 Task: Look for space in Adelfia, Italy from 11th June, 2023 to 15th June, 2023 for 2 adults in price range Rs.7000 to Rs.16000. Place can be private room with 1  bedroom having 2 beds and 1 bathroom. Property type can be house, flat, guest house, hotel. Amenities needed are: washing machine. Booking option can be shelf check-in. Required host language is English.
Action: Mouse moved to (439, 79)
Screenshot: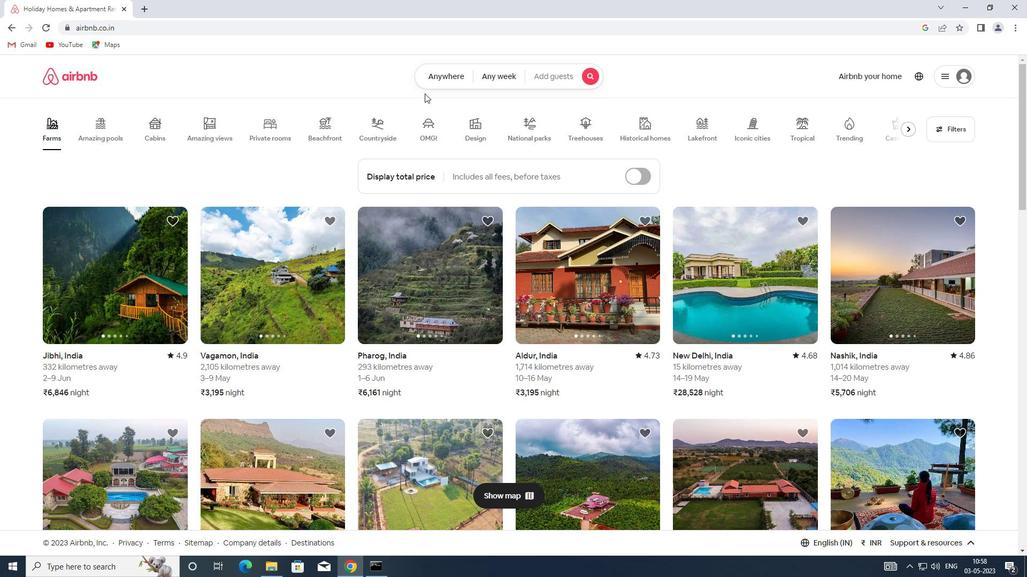 
Action: Mouse pressed left at (439, 79)
Screenshot: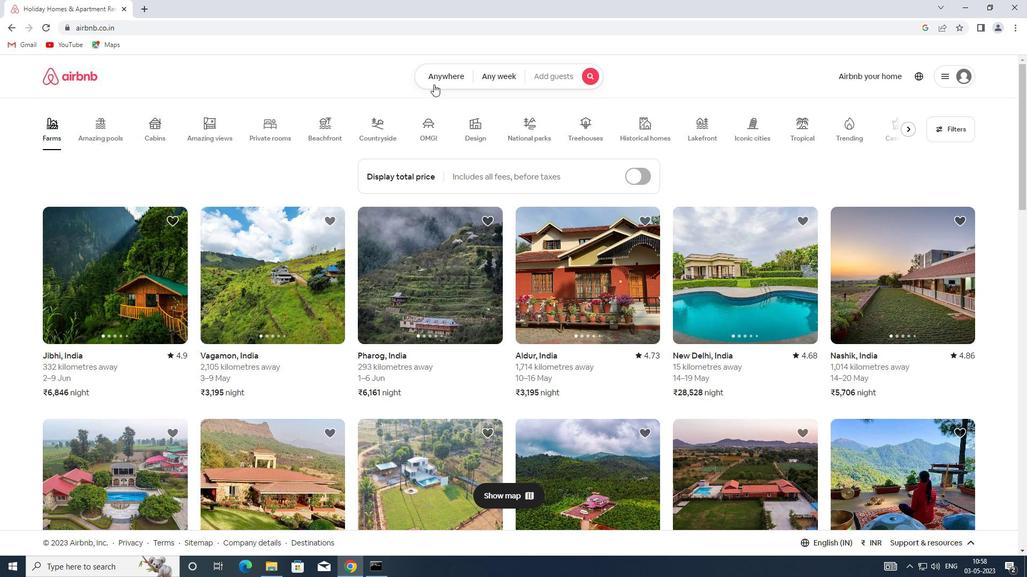 
Action: Mouse moved to (331, 115)
Screenshot: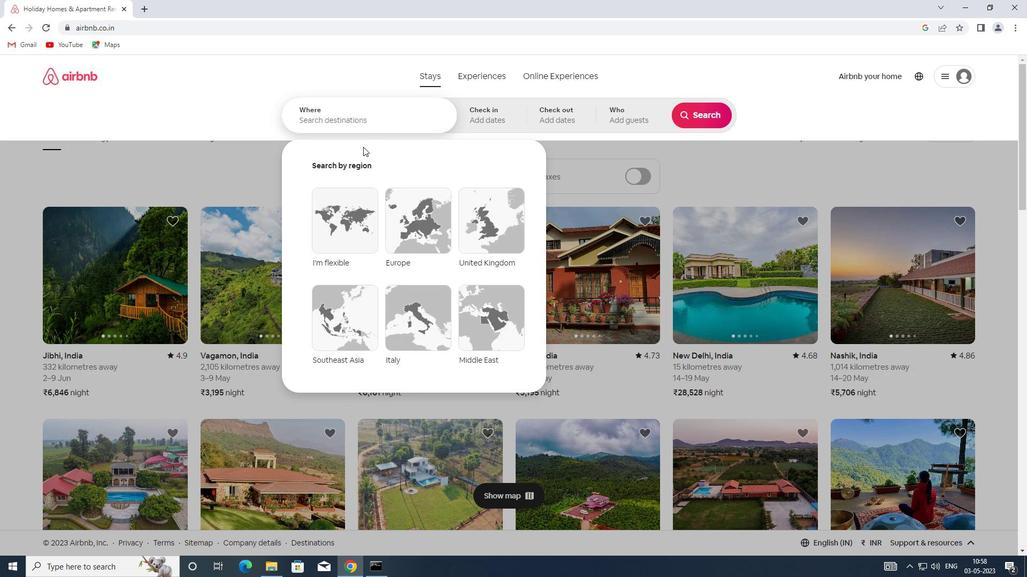 
Action: Mouse pressed left at (331, 115)
Screenshot: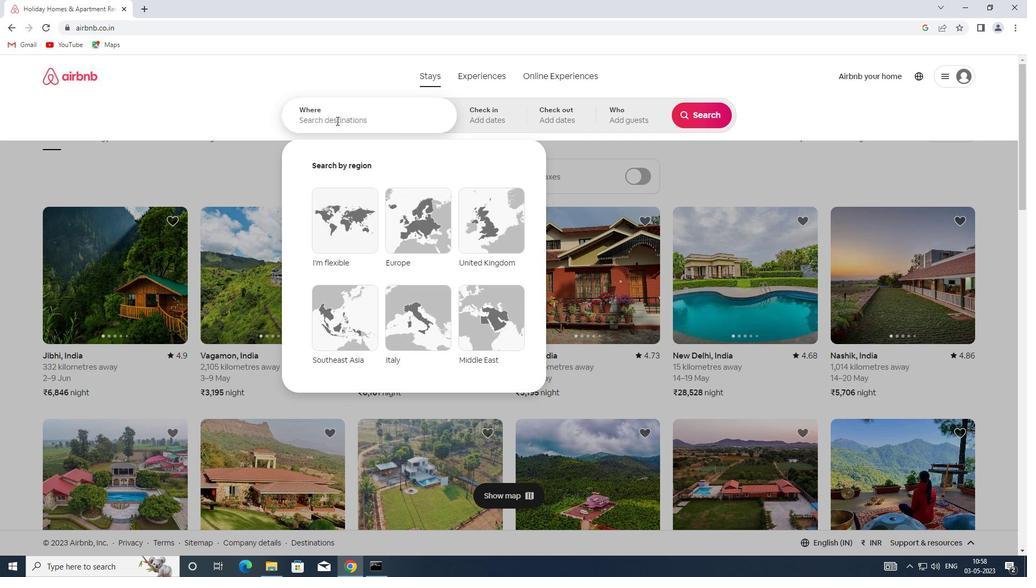 
Action: Key pressed <Key.shift>ADELIFIA,<Key.shift>ITALY
Screenshot: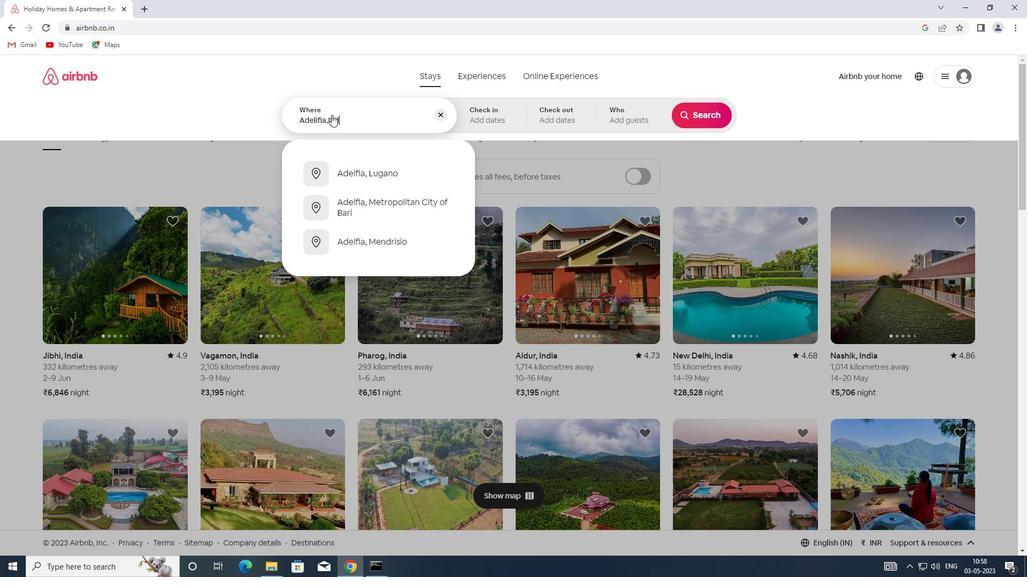 
Action: Mouse moved to (491, 120)
Screenshot: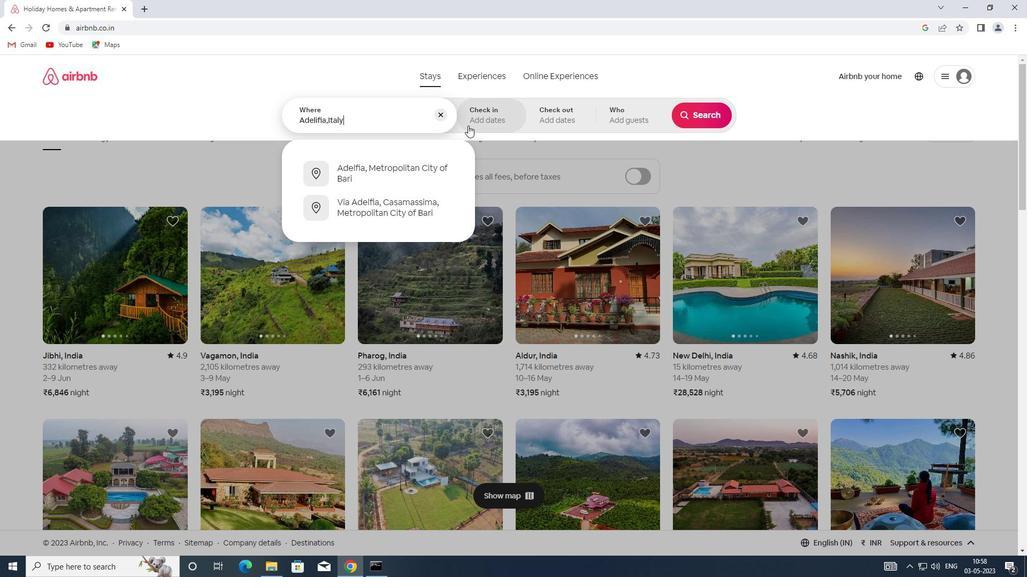 
Action: Mouse pressed left at (491, 120)
Screenshot: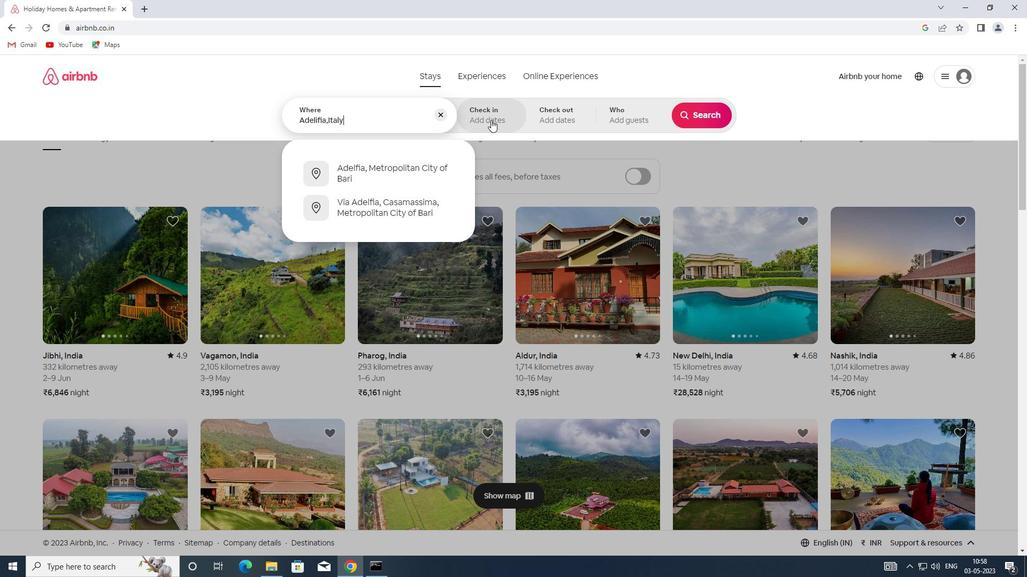 
Action: Mouse moved to (526, 301)
Screenshot: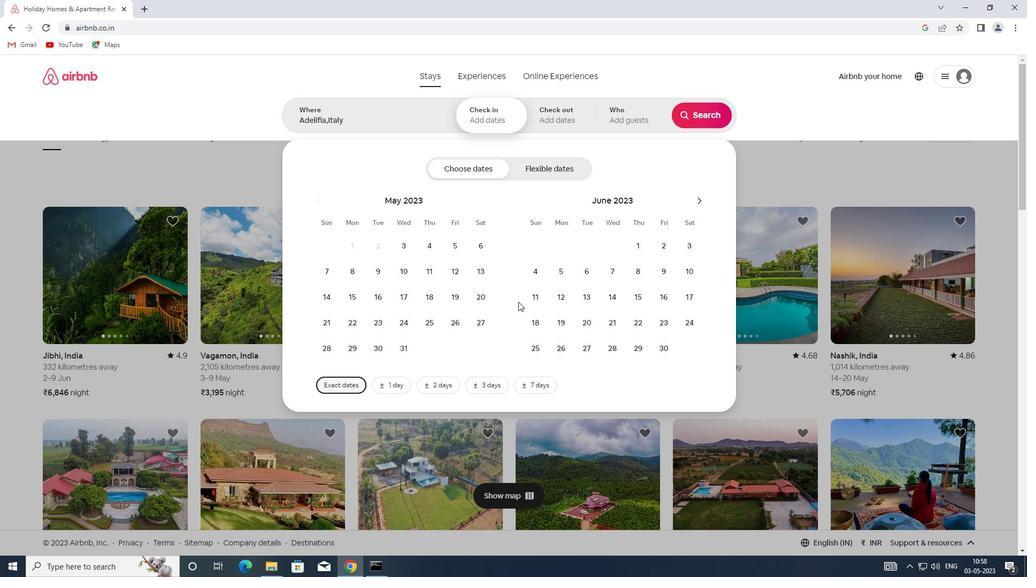 
Action: Mouse pressed left at (526, 301)
Screenshot: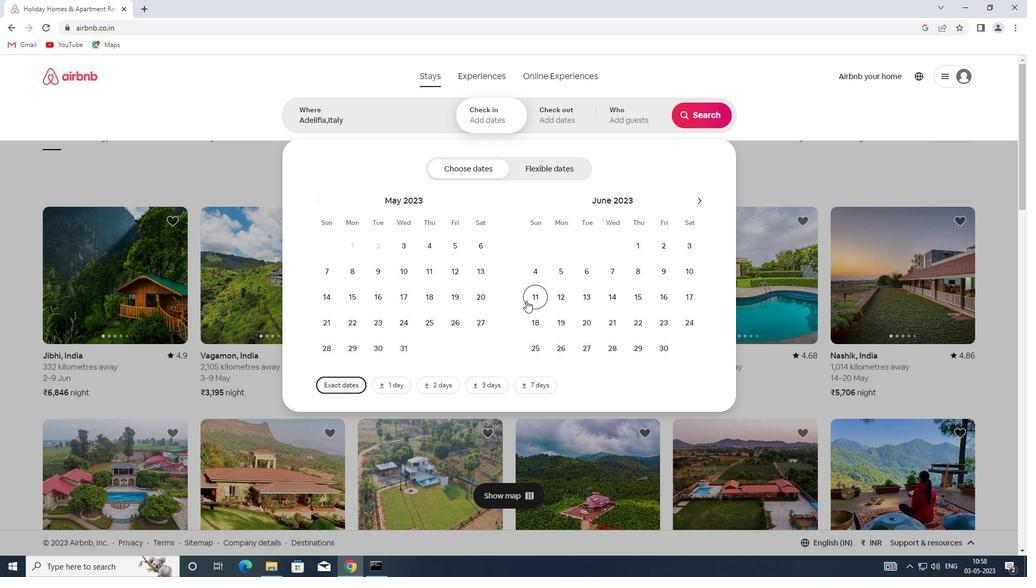 
Action: Mouse moved to (635, 299)
Screenshot: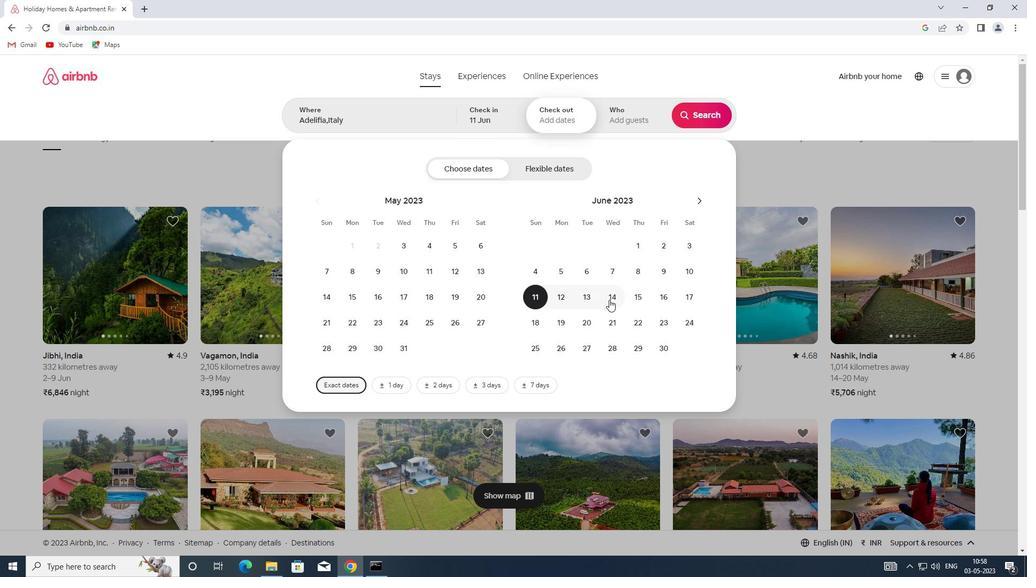 
Action: Mouse pressed left at (635, 299)
Screenshot: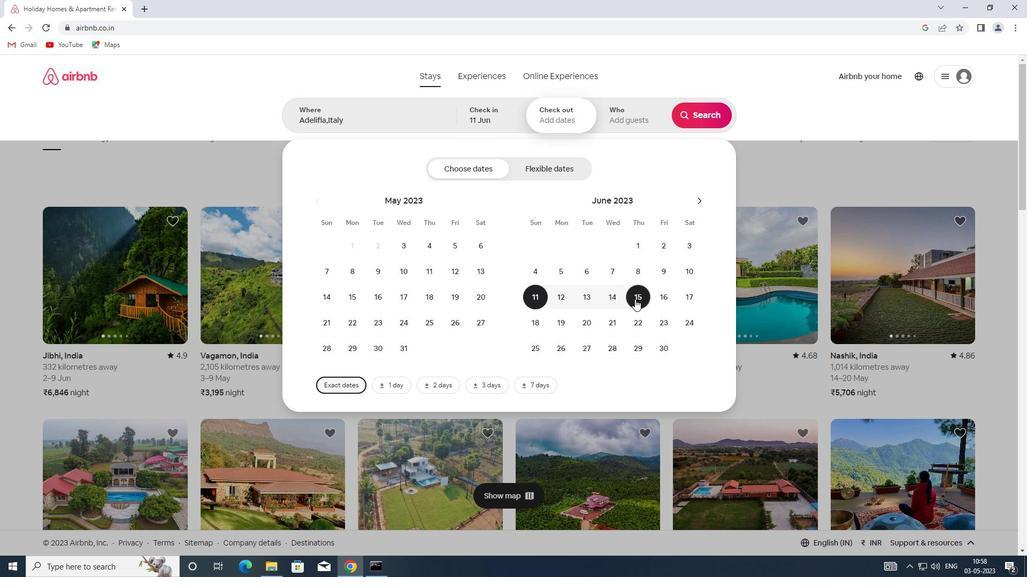 
Action: Mouse moved to (634, 116)
Screenshot: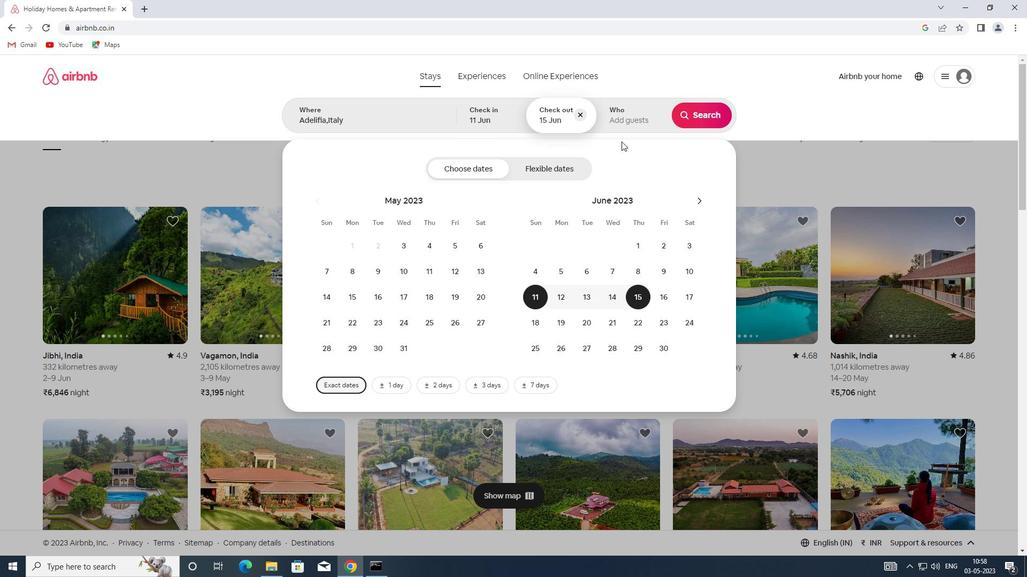 
Action: Mouse pressed left at (634, 116)
Screenshot: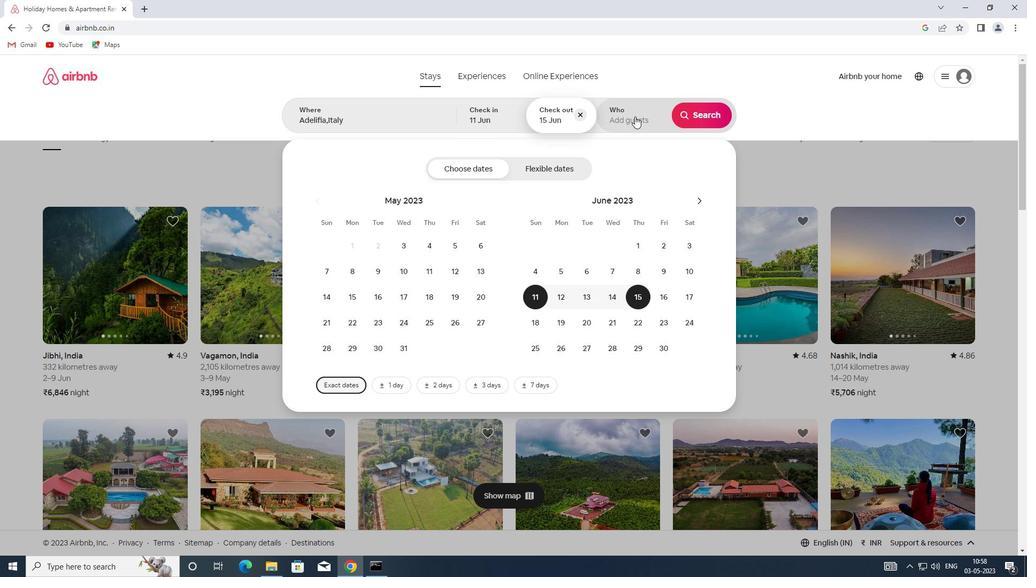 
Action: Mouse moved to (707, 167)
Screenshot: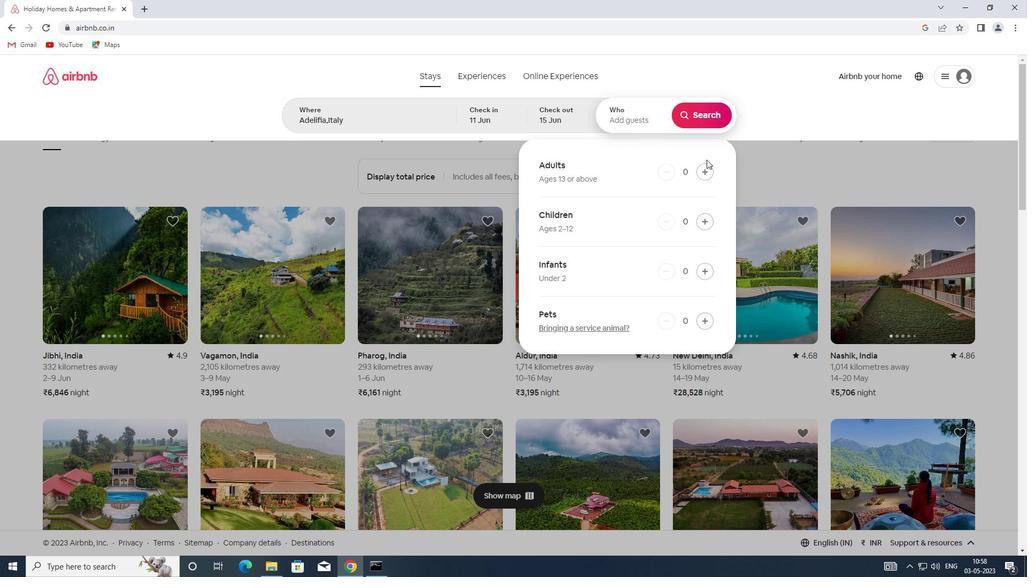 
Action: Mouse pressed left at (707, 167)
Screenshot: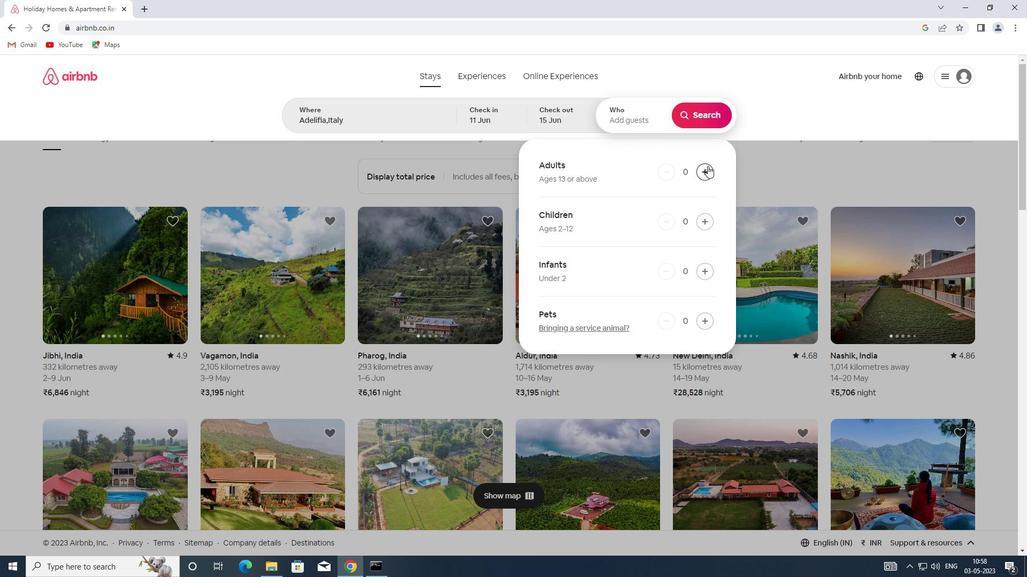 
Action: Mouse pressed left at (707, 167)
Screenshot: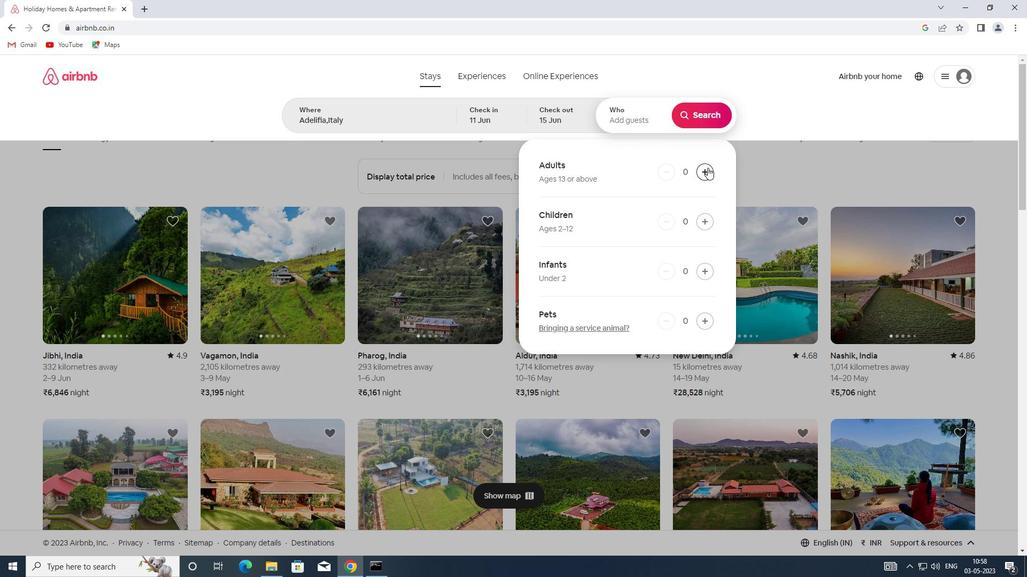 
Action: Mouse moved to (701, 110)
Screenshot: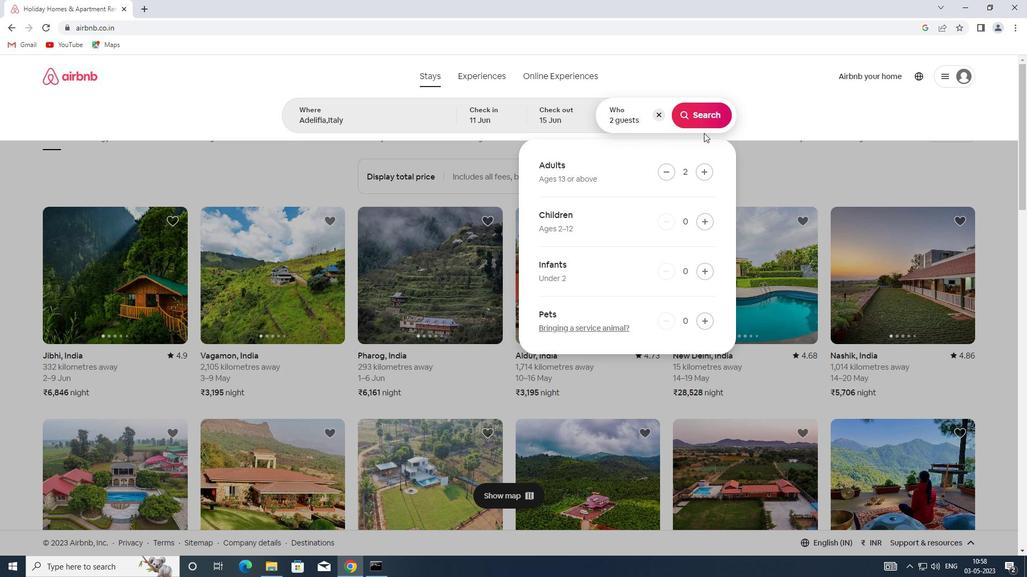 
Action: Mouse pressed left at (701, 110)
Screenshot: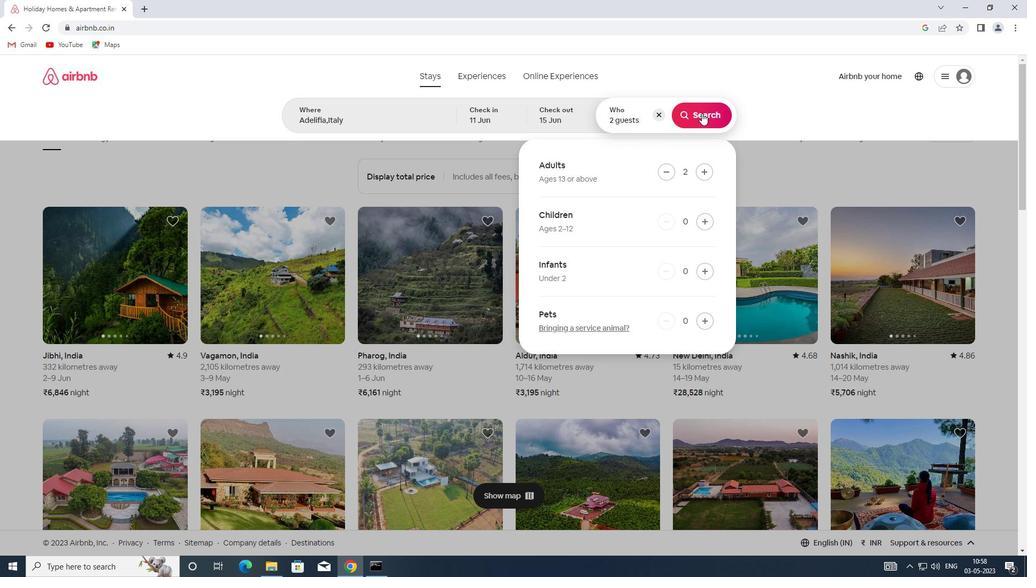 
Action: Mouse moved to (958, 120)
Screenshot: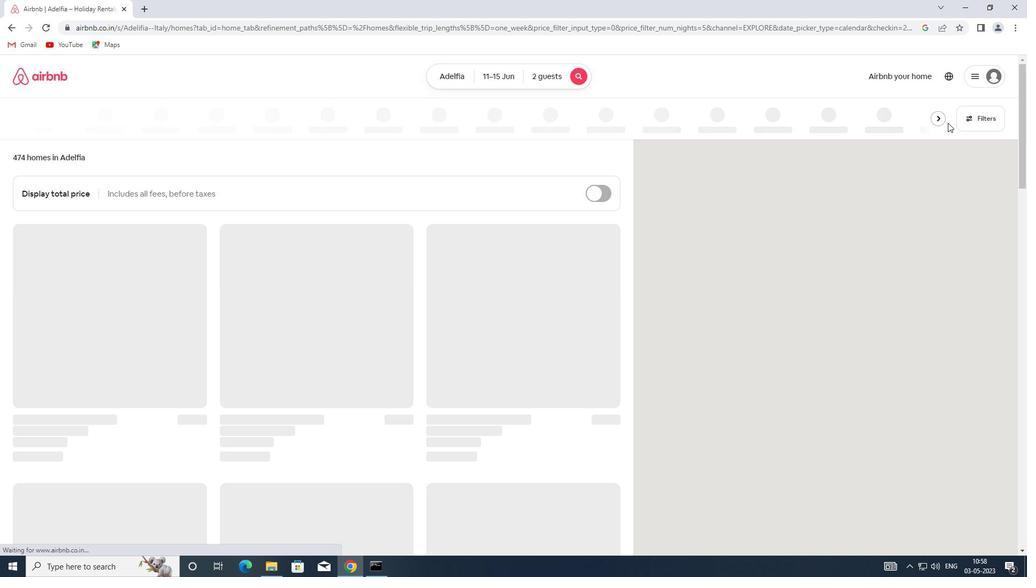 
Action: Mouse pressed left at (958, 120)
Screenshot: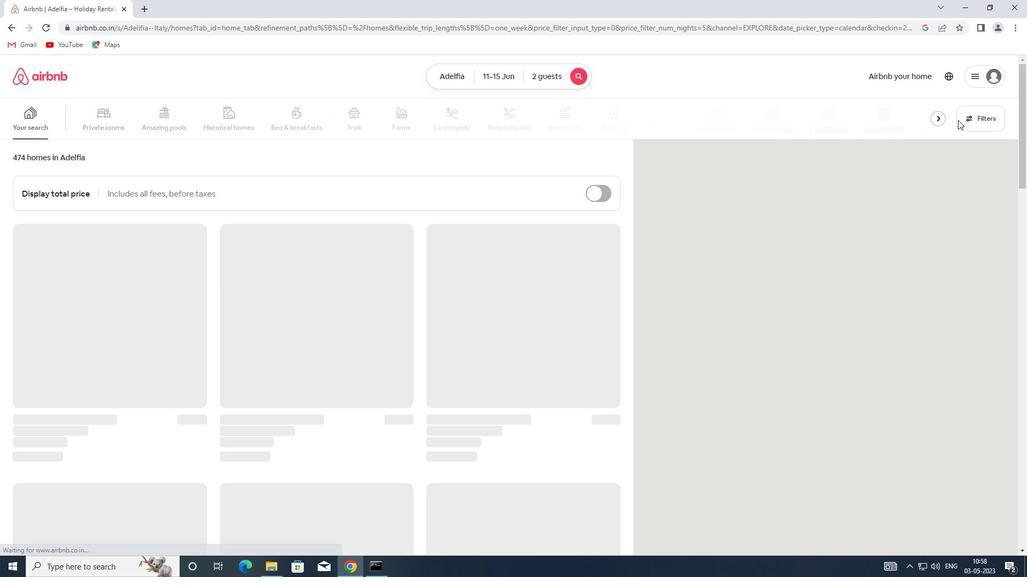 
Action: Mouse moved to (377, 252)
Screenshot: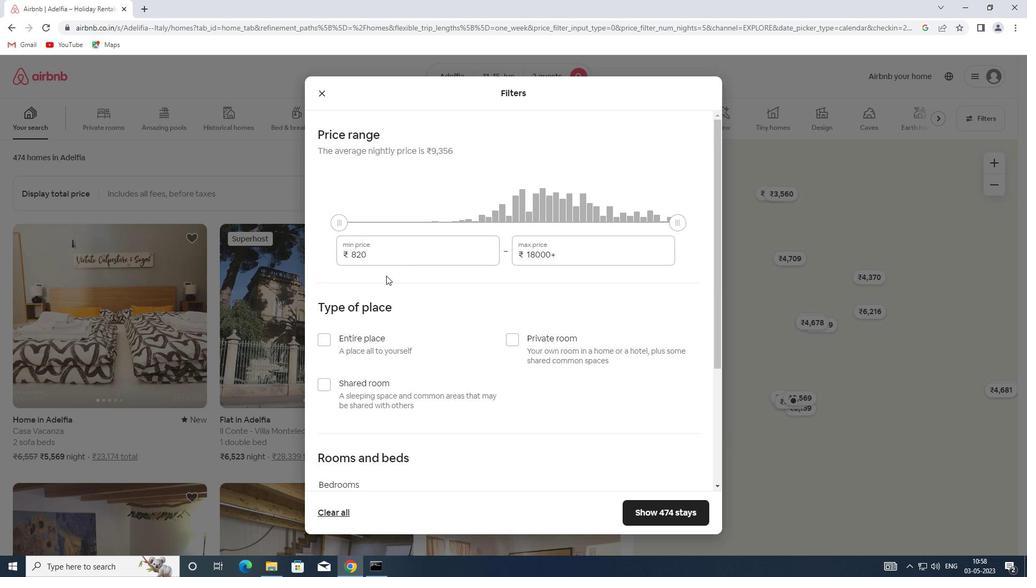 
Action: Mouse pressed left at (377, 252)
Screenshot: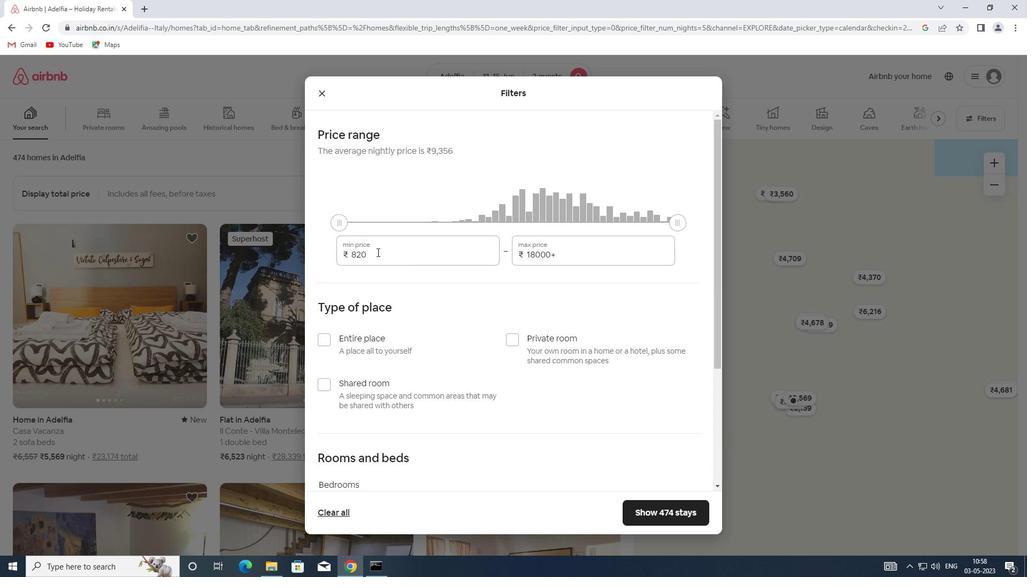 
Action: Mouse moved to (345, 254)
Screenshot: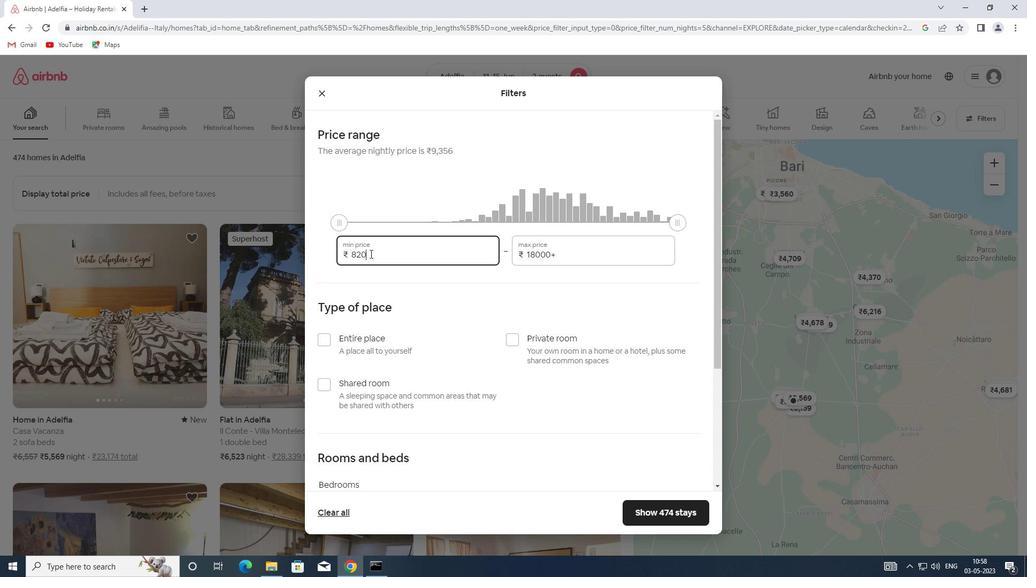 
Action: Key pressed 7000
Screenshot: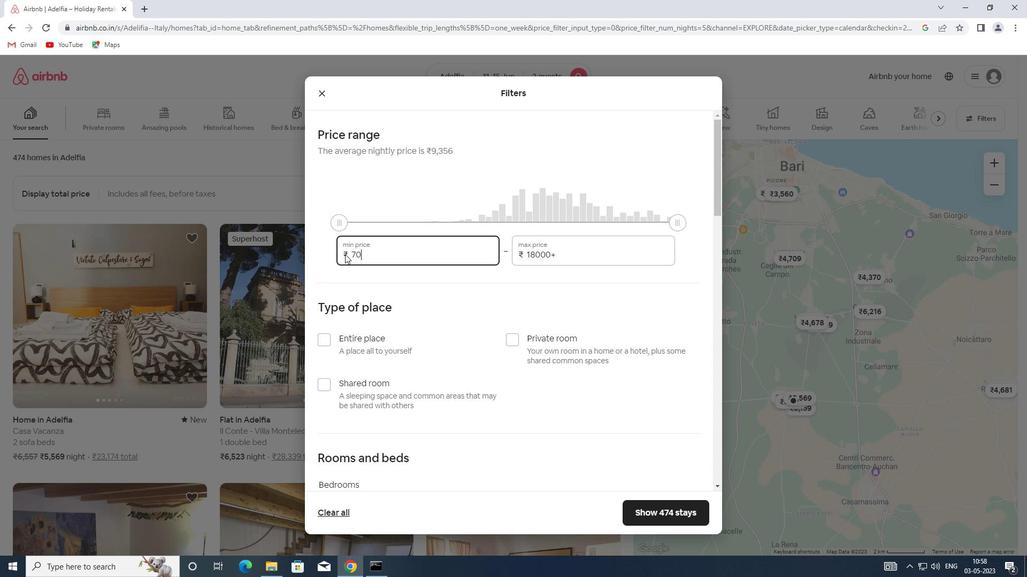 
Action: Mouse moved to (563, 253)
Screenshot: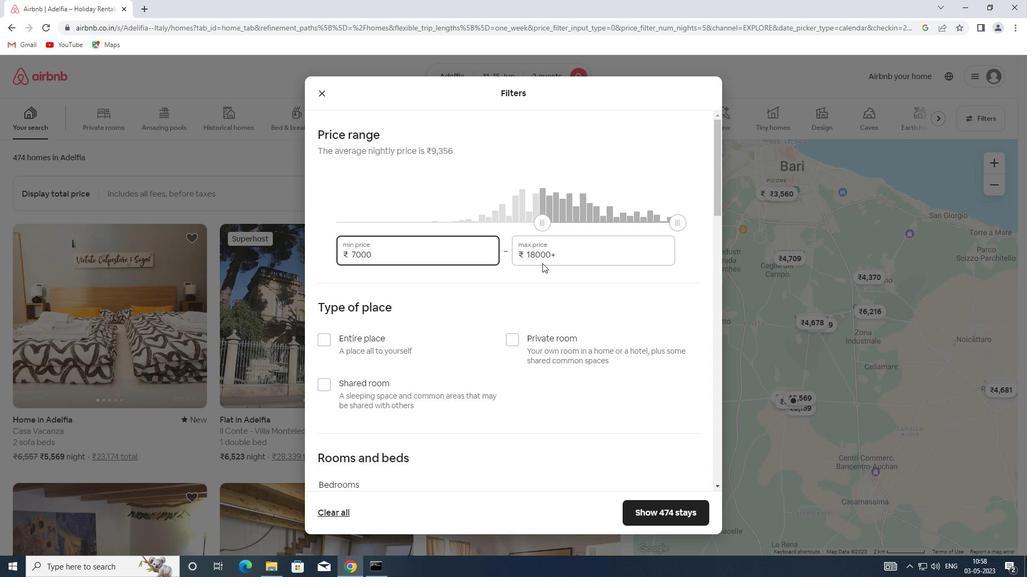 
Action: Mouse pressed left at (563, 253)
Screenshot: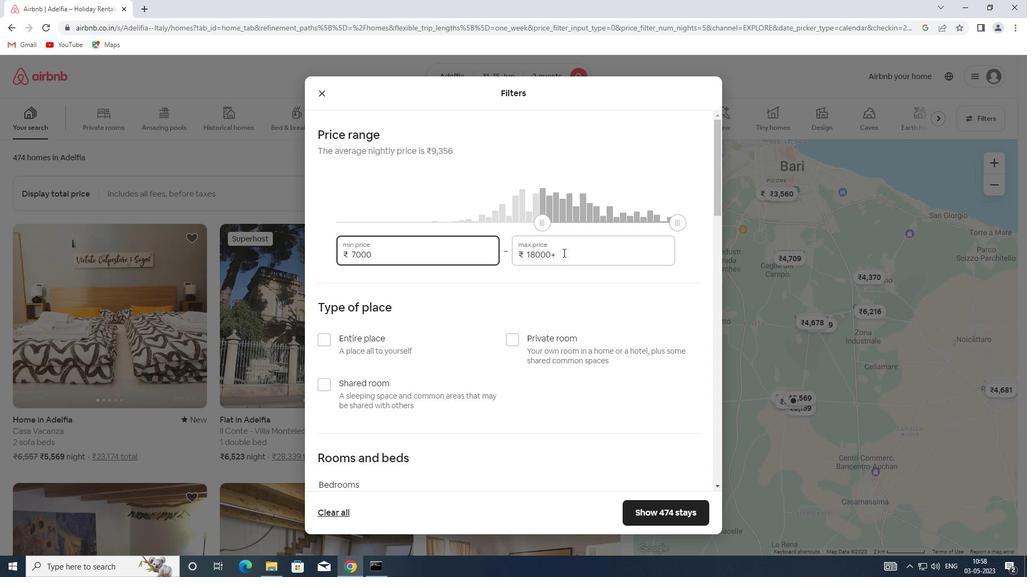 
Action: Mouse moved to (463, 253)
Screenshot: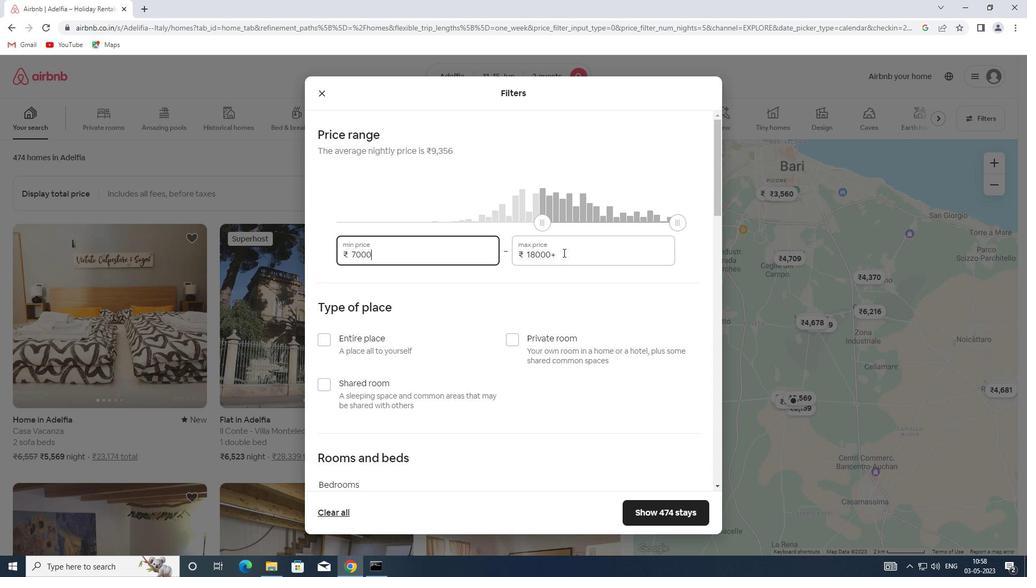 
Action: Key pressed 16000
Screenshot: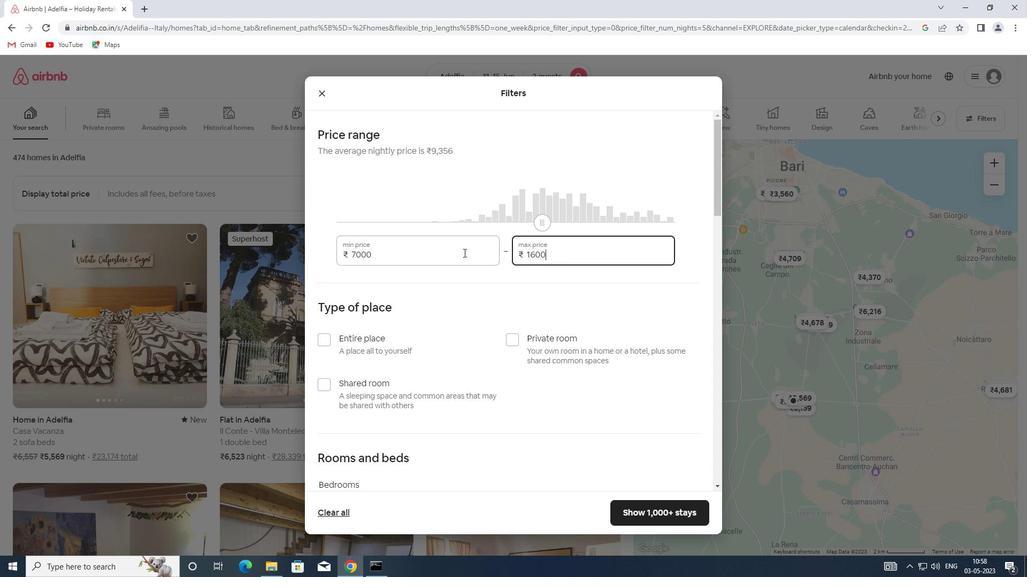 
Action: Mouse moved to (504, 341)
Screenshot: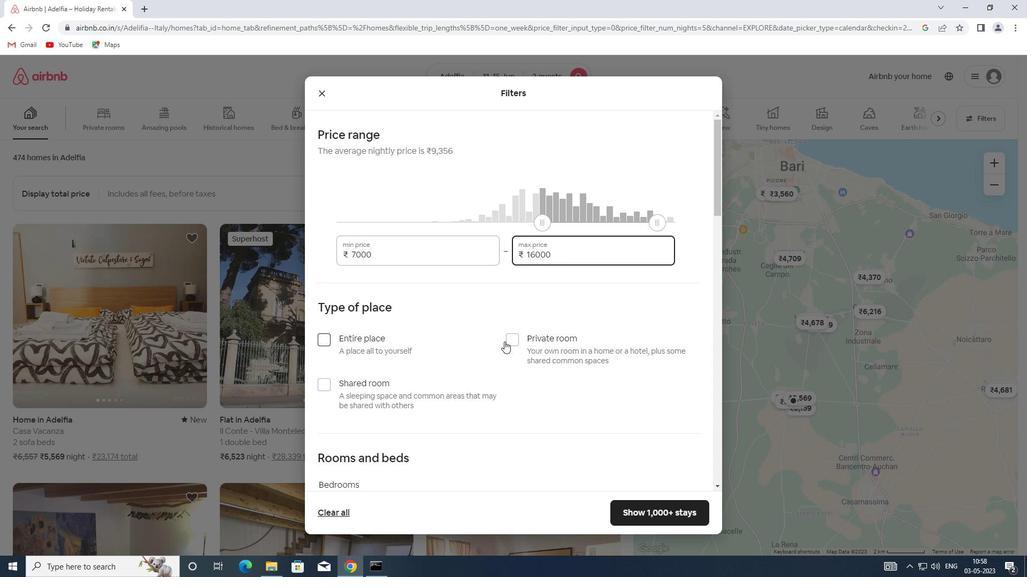 
Action: Mouse pressed left at (504, 341)
Screenshot: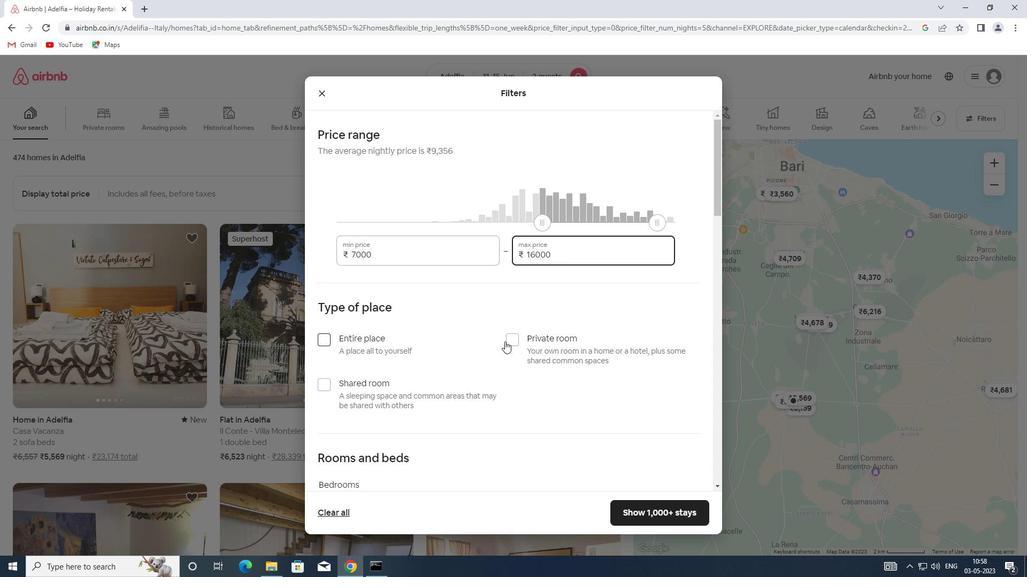 
Action: Mouse moved to (513, 341)
Screenshot: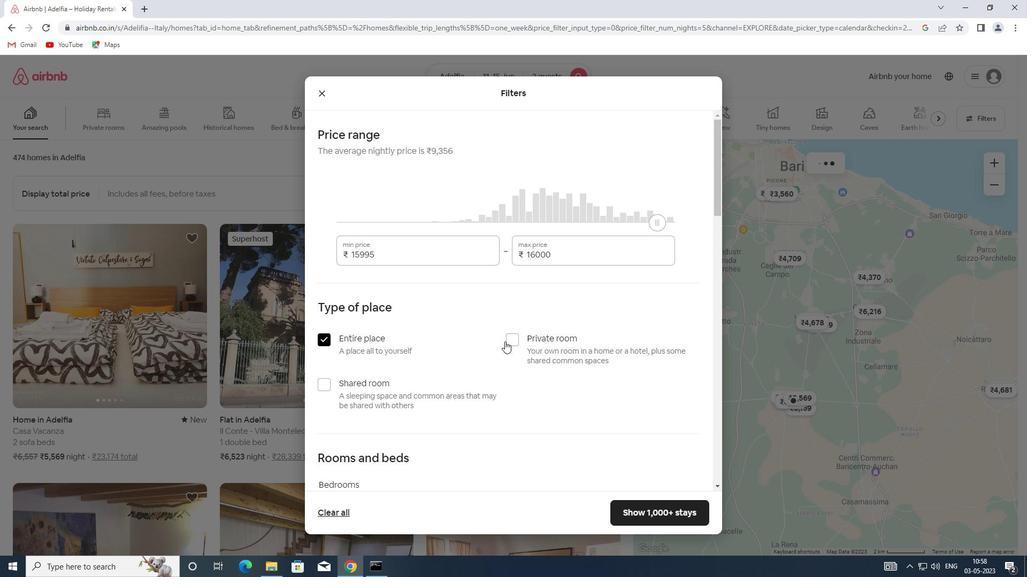 
Action: Mouse pressed left at (513, 341)
Screenshot: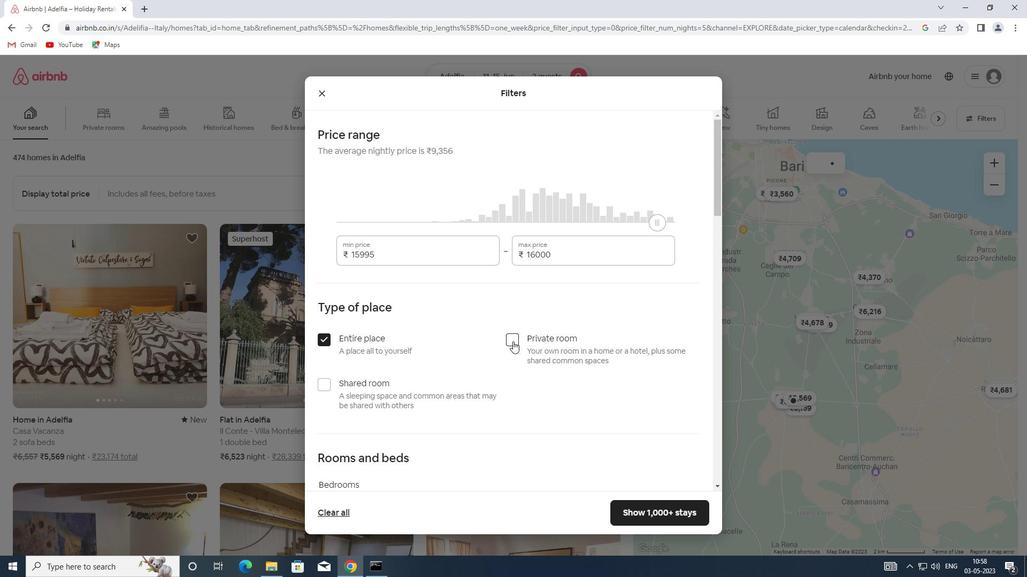 
Action: Mouse moved to (330, 340)
Screenshot: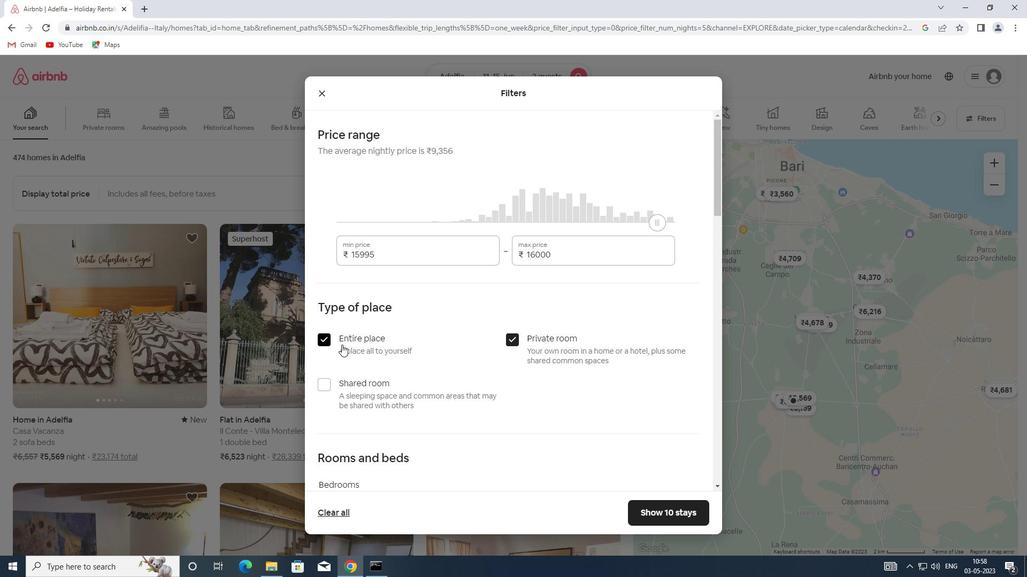 
Action: Mouse pressed left at (330, 340)
Screenshot: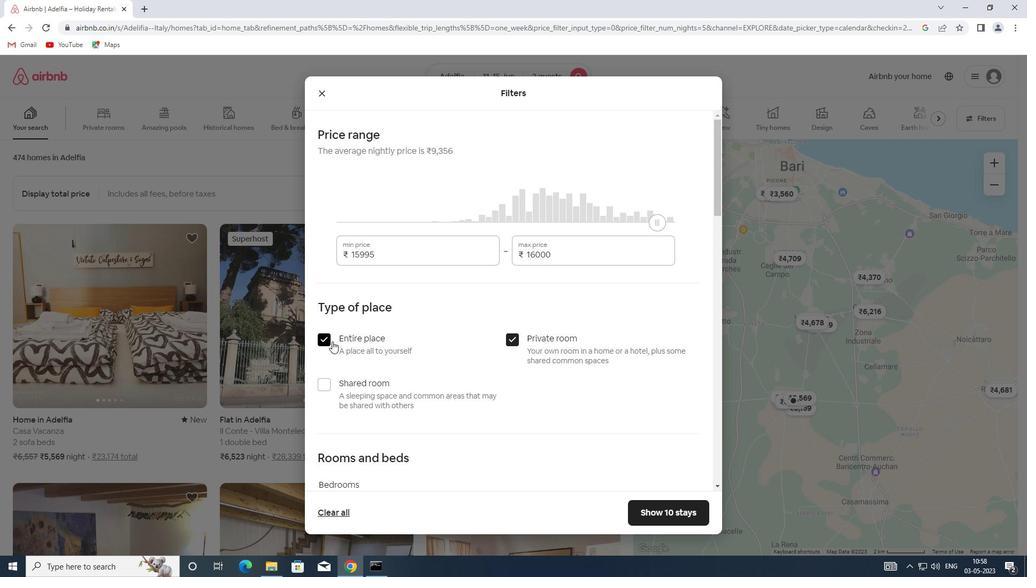 
Action: Mouse moved to (365, 338)
Screenshot: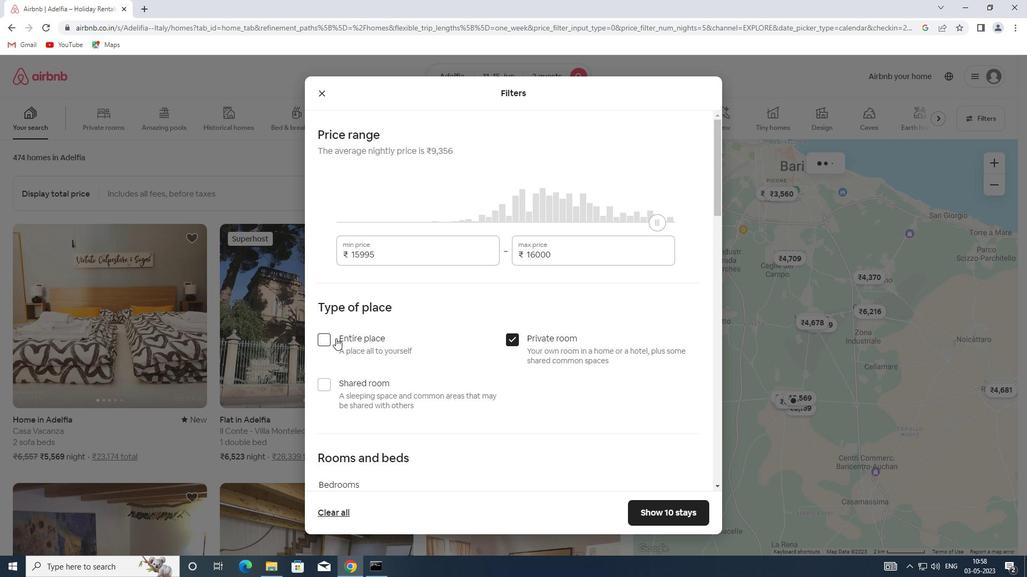 
Action: Mouse scrolled (365, 337) with delta (0, 0)
Screenshot: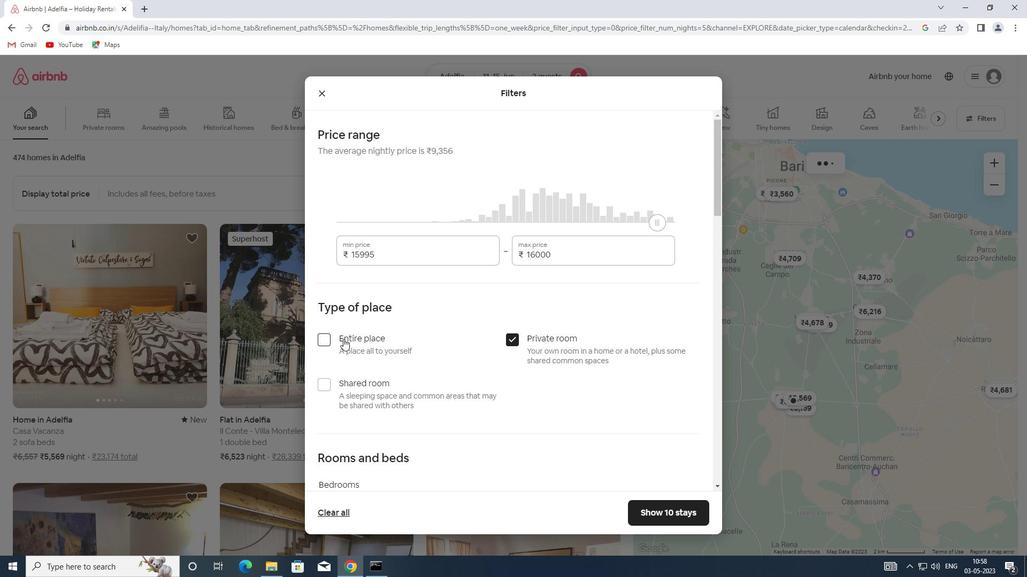 
Action: Mouse scrolled (365, 337) with delta (0, 0)
Screenshot: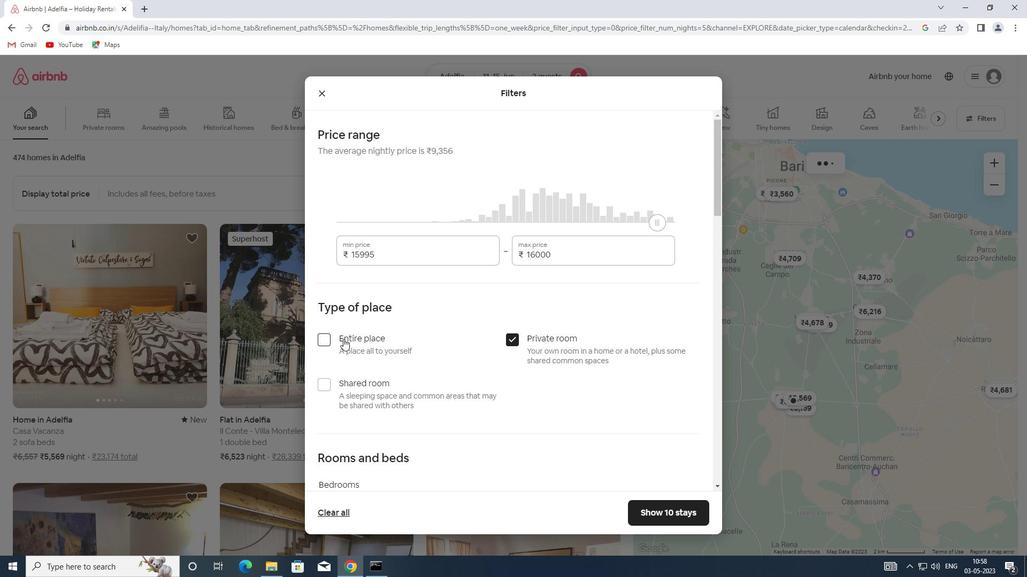 
Action: Mouse scrolled (365, 338) with delta (0, 0)
Screenshot: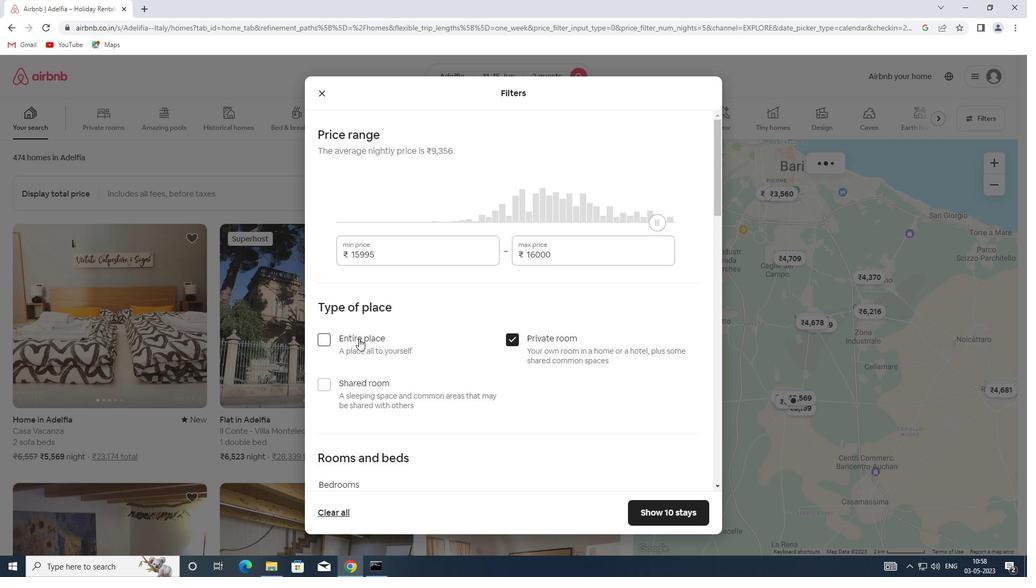 
Action: Mouse scrolled (365, 337) with delta (0, 0)
Screenshot: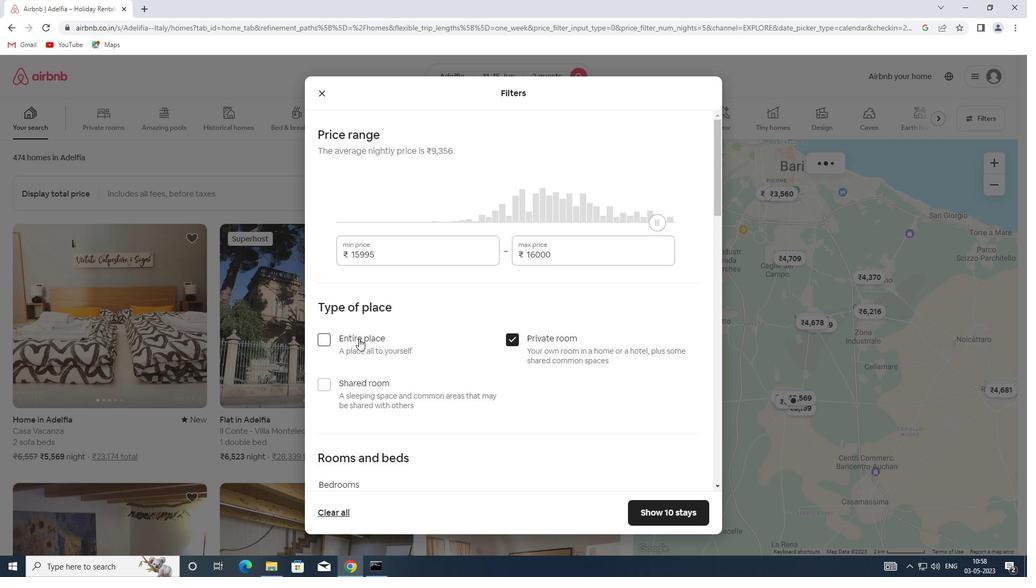 
Action: Mouse scrolled (365, 337) with delta (0, 0)
Screenshot: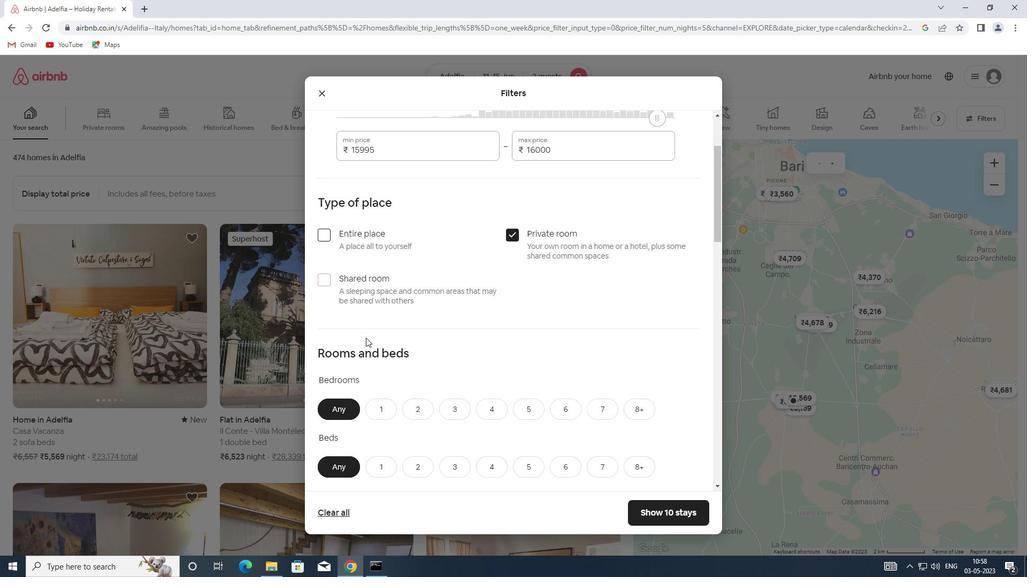 
Action: Mouse scrolled (365, 337) with delta (0, 0)
Screenshot: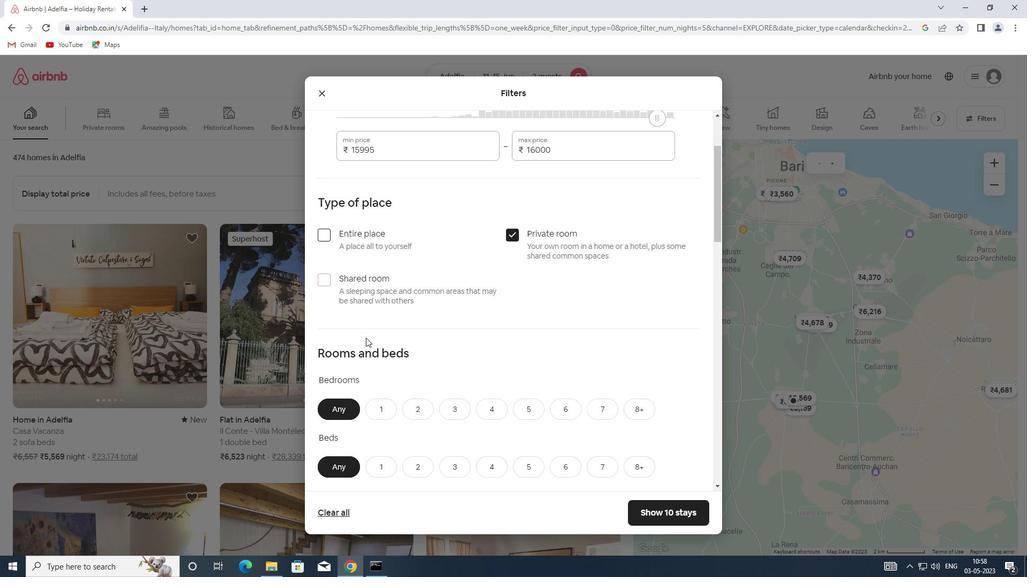 
Action: Mouse scrolled (365, 337) with delta (0, 0)
Screenshot: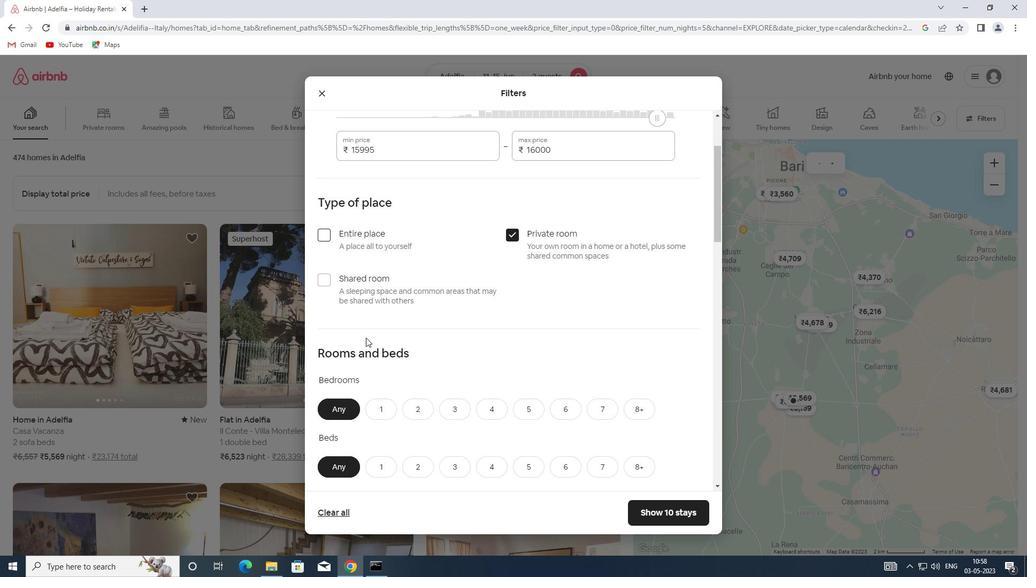 
Action: Mouse scrolled (365, 337) with delta (0, 0)
Screenshot: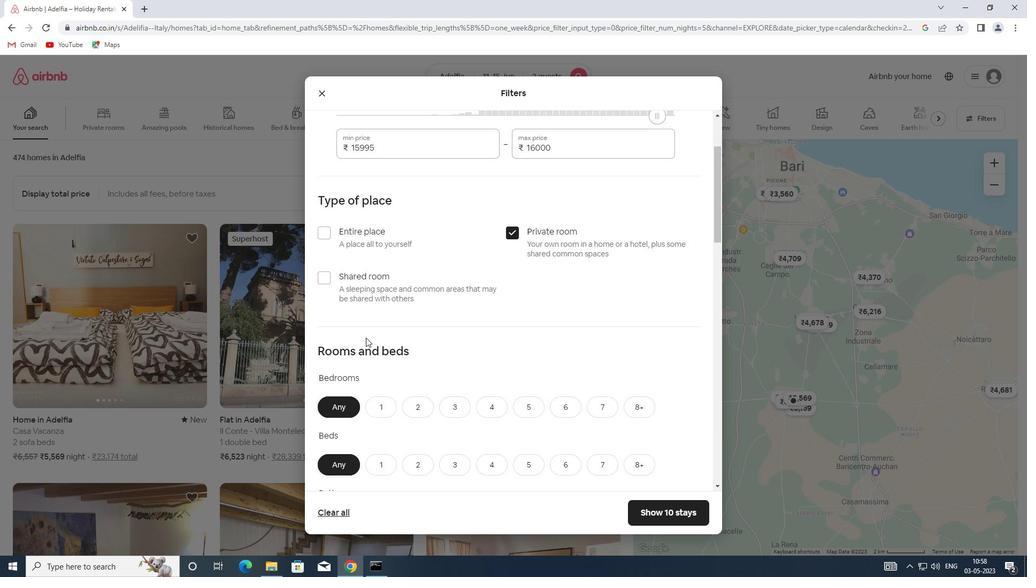
Action: Mouse scrolled (365, 337) with delta (0, 0)
Screenshot: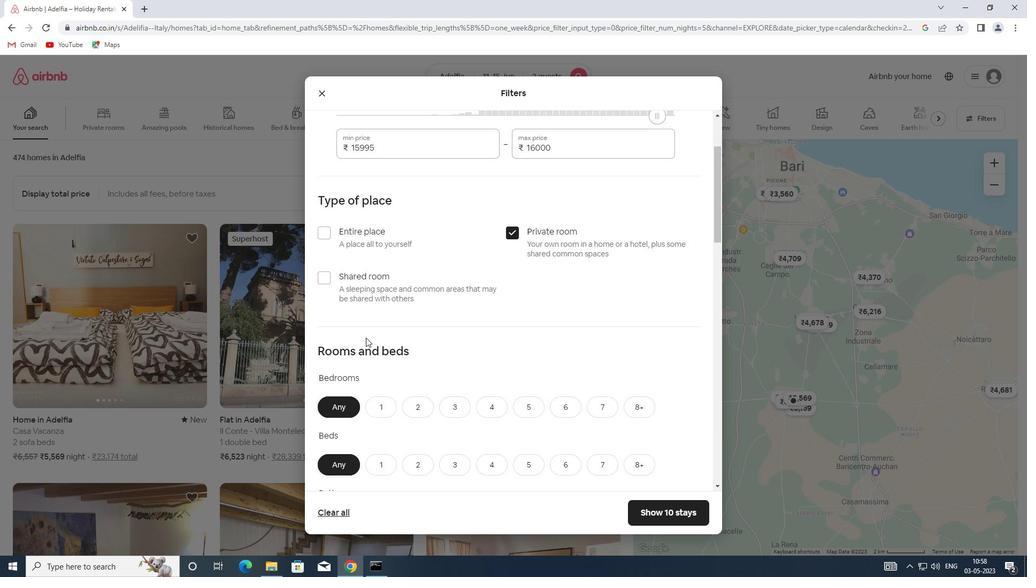 
Action: Mouse moved to (382, 131)
Screenshot: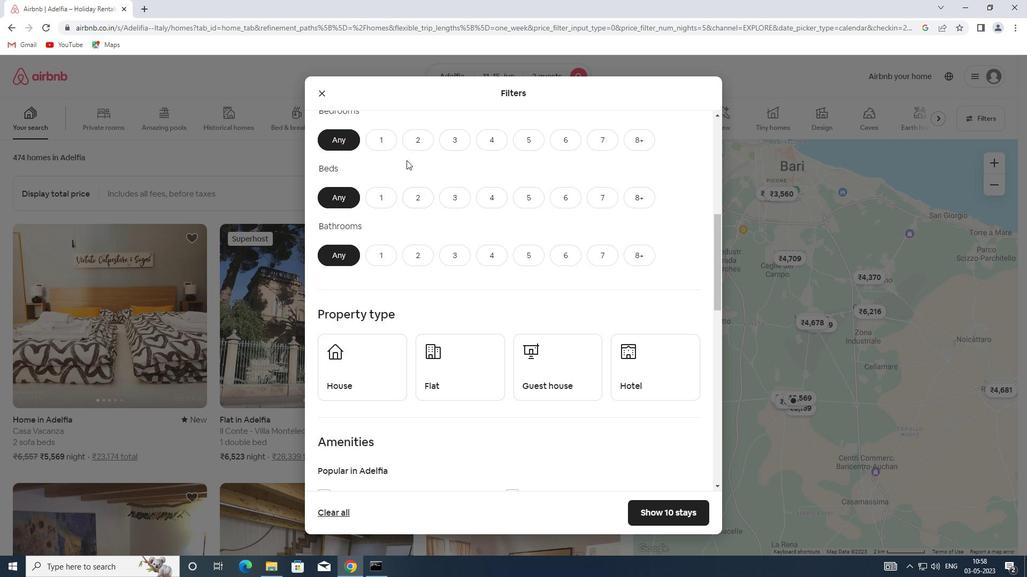 
Action: Mouse pressed left at (382, 131)
Screenshot: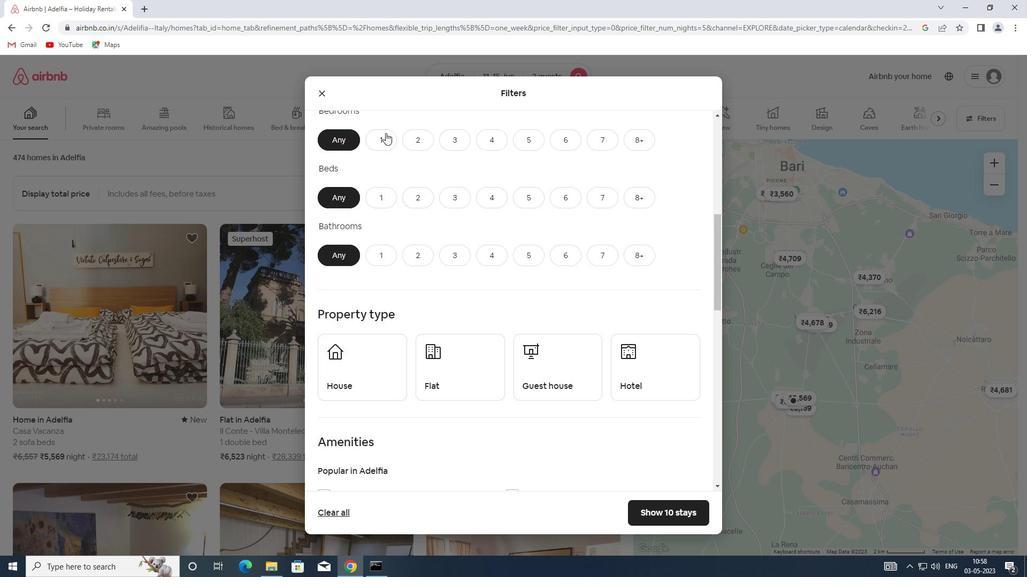 
Action: Mouse moved to (412, 200)
Screenshot: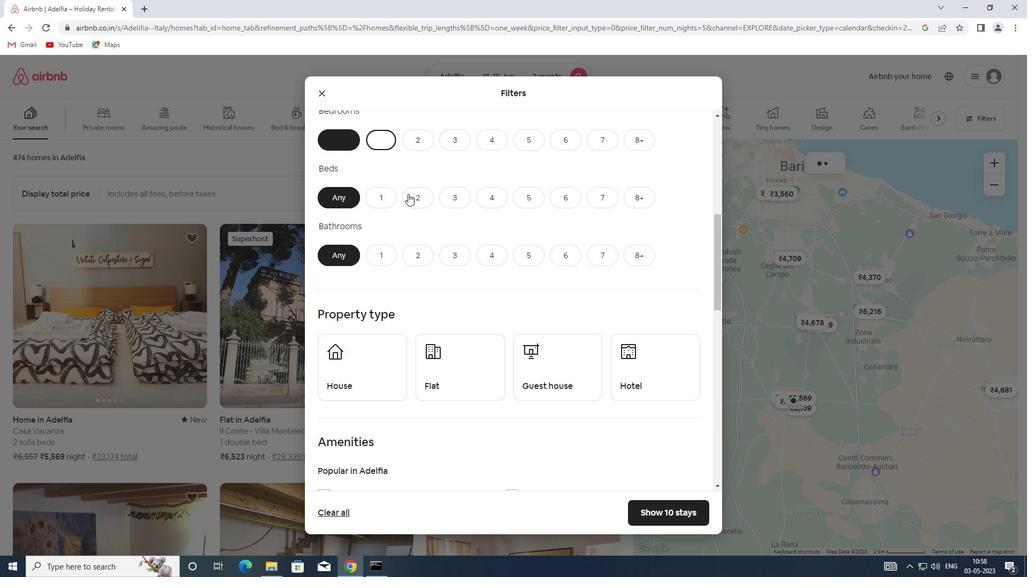 
Action: Mouse pressed left at (412, 200)
Screenshot: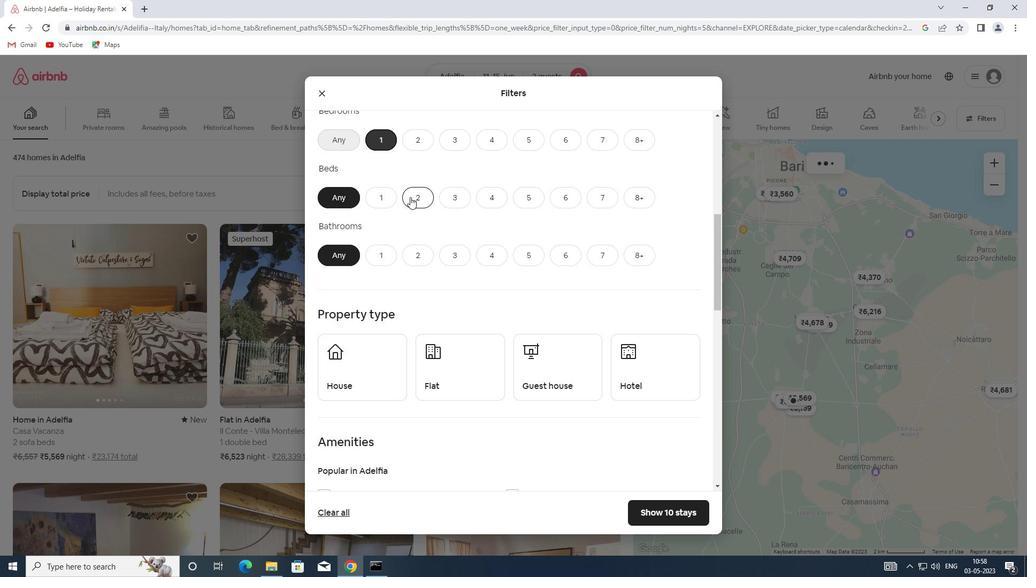 
Action: Mouse moved to (378, 261)
Screenshot: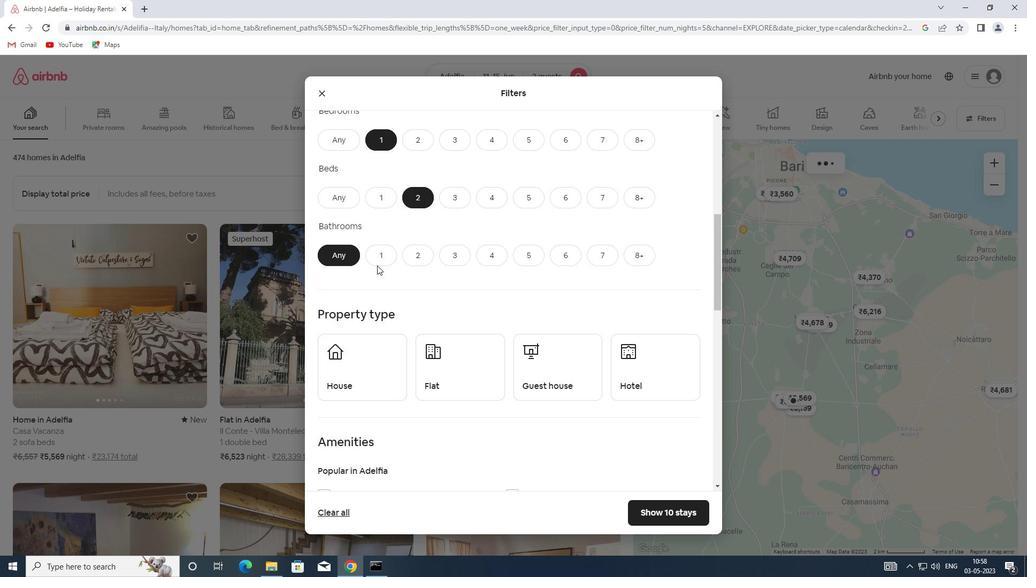 
Action: Mouse pressed left at (378, 261)
Screenshot: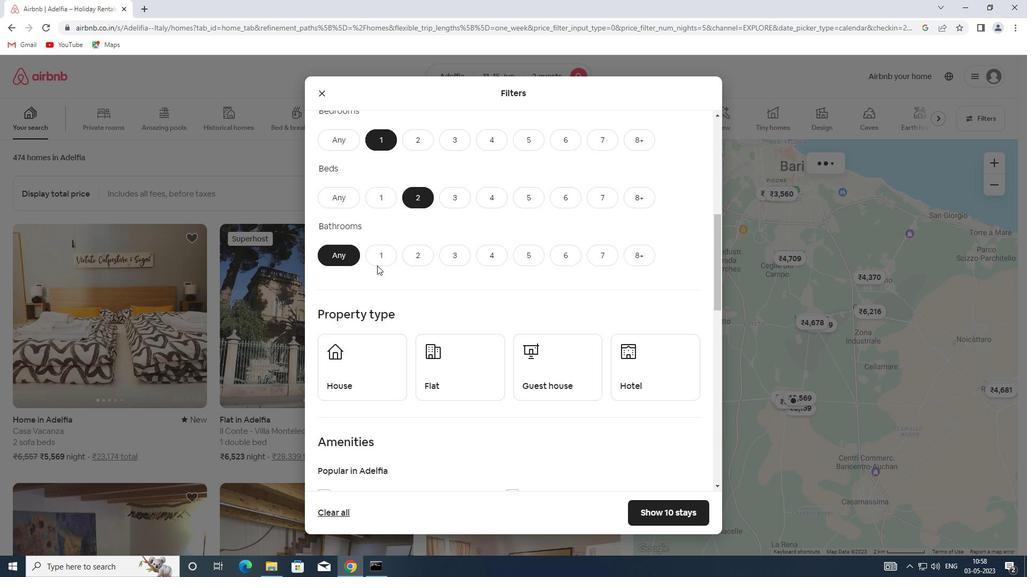 
Action: Mouse moved to (370, 341)
Screenshot: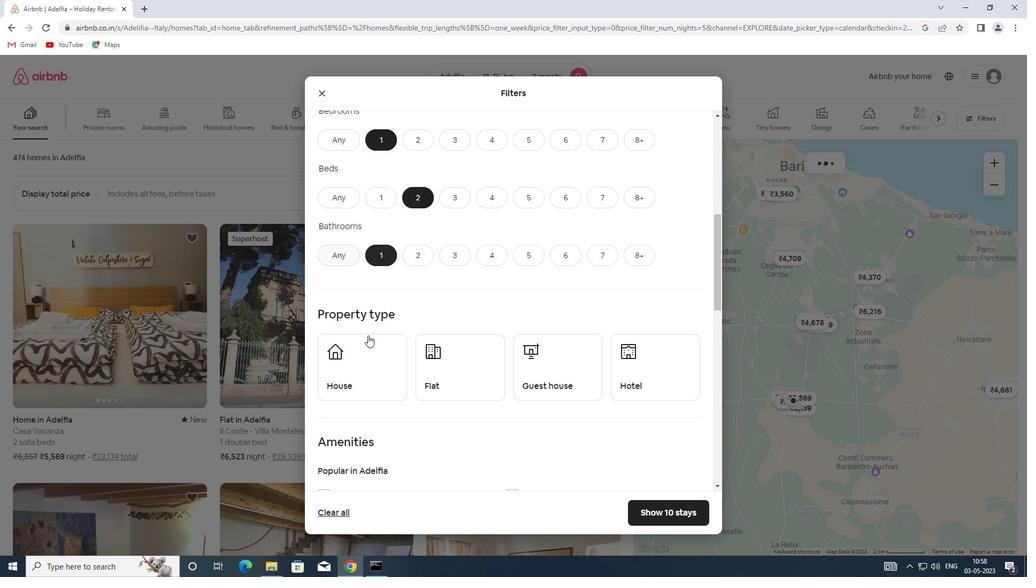
Action: Mouse pressed left at (370, 341)
Screenshot: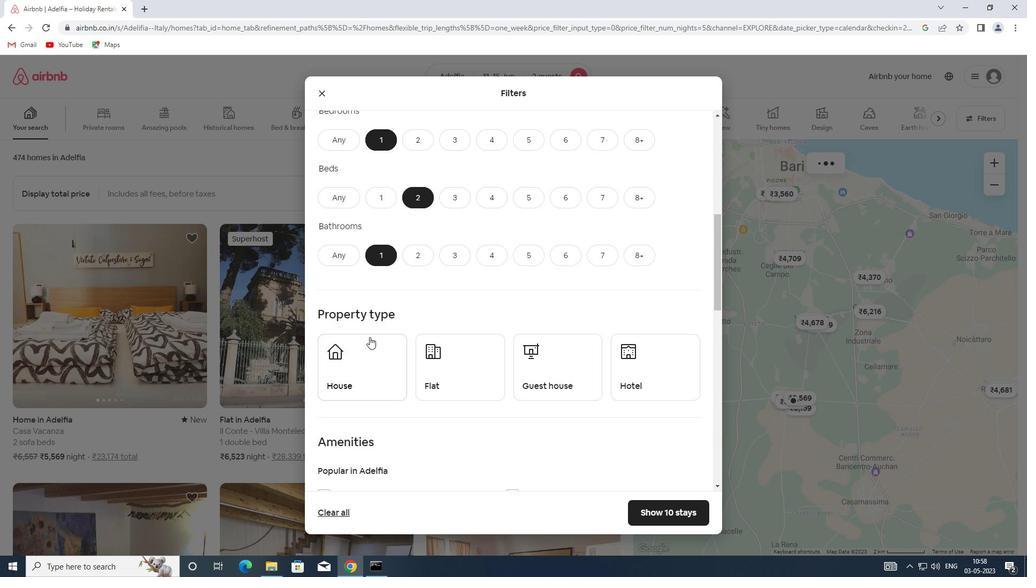 
Action: Mouse moved to (444, 352)
Screenshot: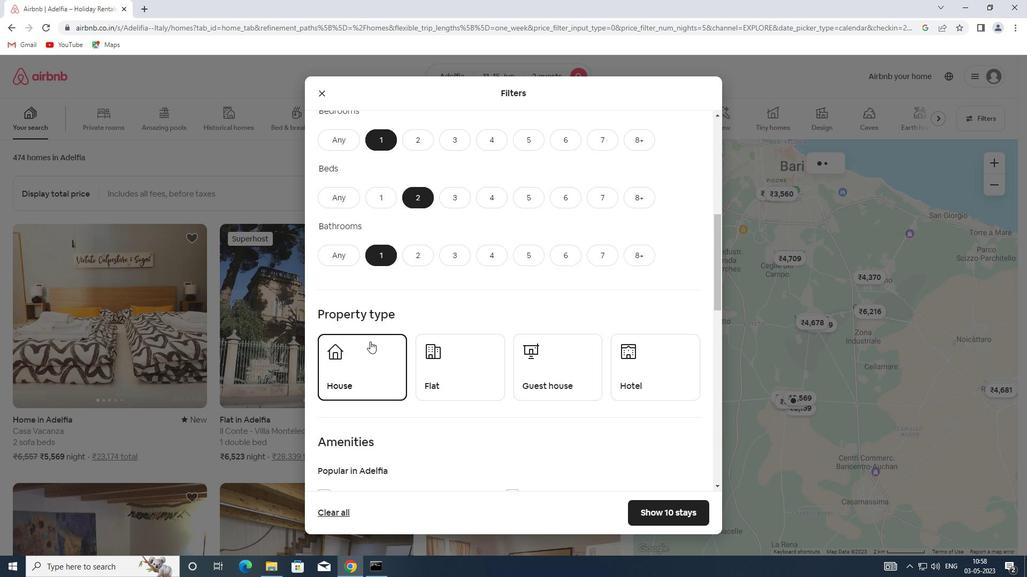 
Action: Mouse pressed left at (444, 352)
Screenshot: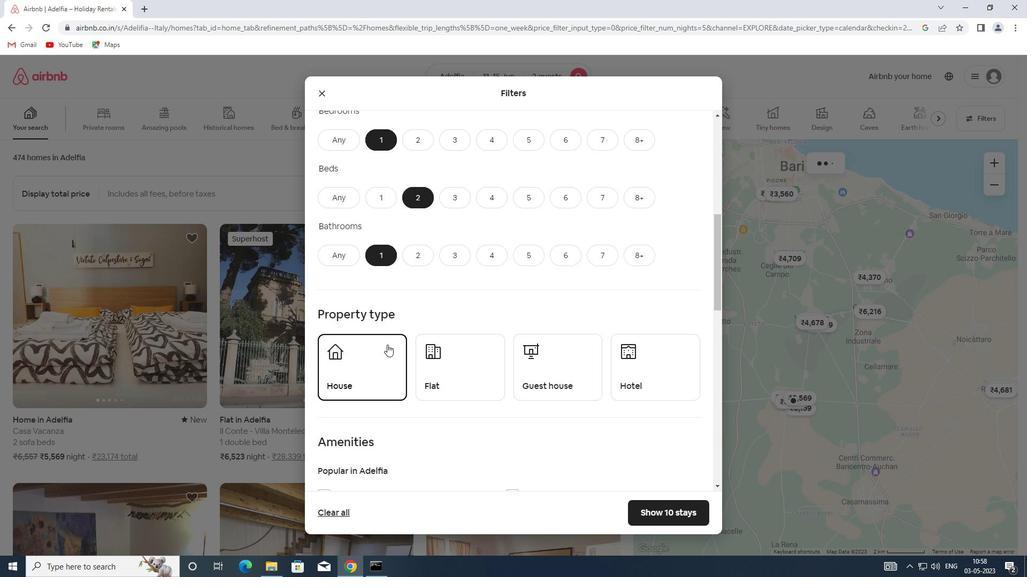 
Action: Mouse moved to (536, 364)
Screenshot: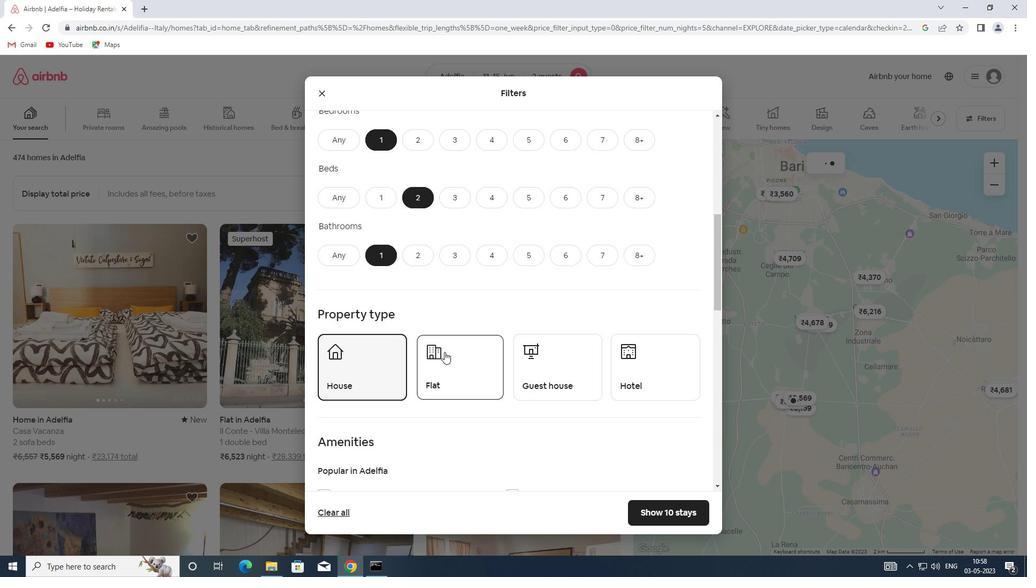 
Action: Mouse pressed left at (536, 364)
Screenshot: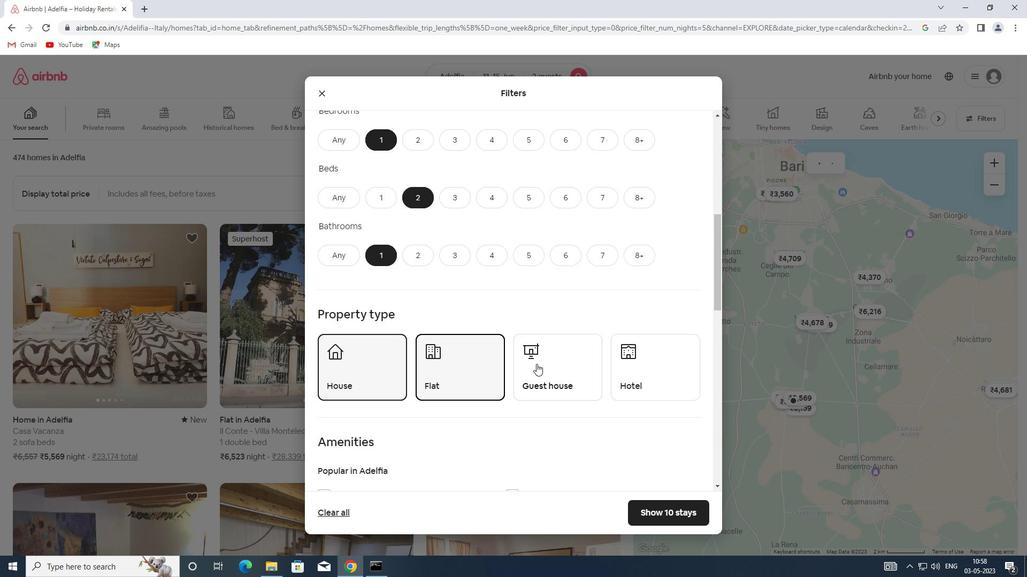 
Action: Mouse moved to (661, 368)
Screenshot: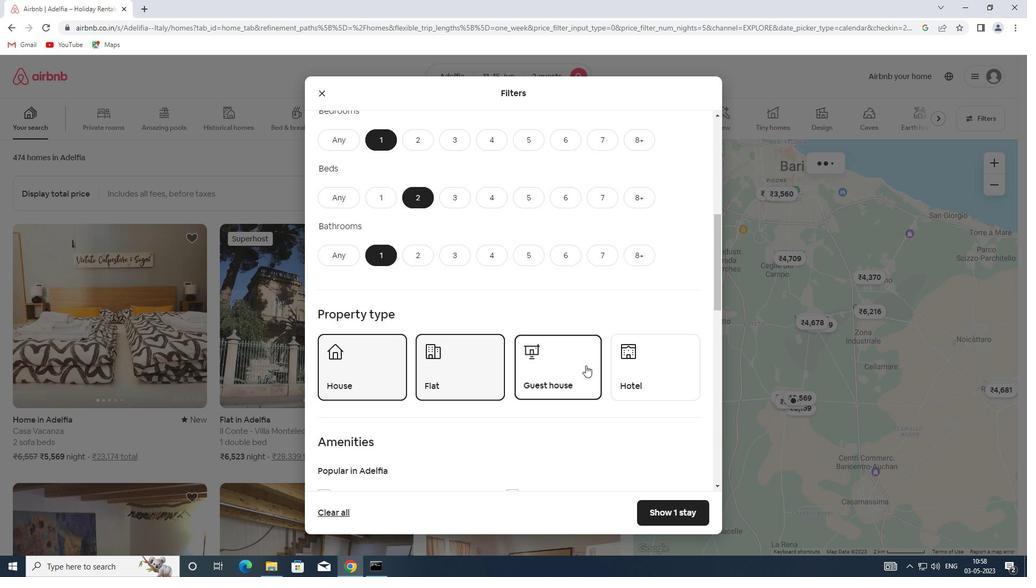 
Action: Mouse pressed left at (661, 368)
Screenshot: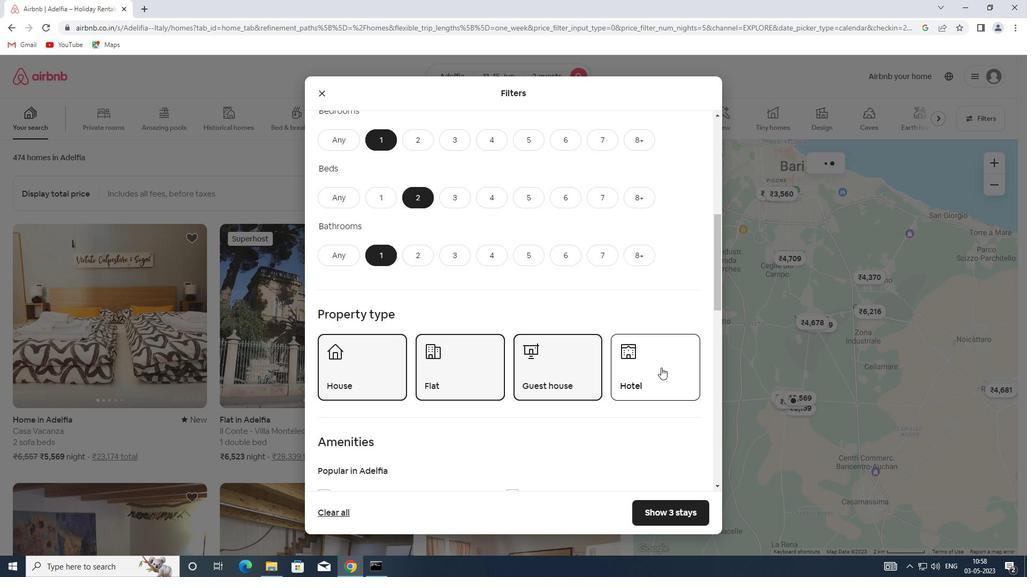 
Action: Mouse moved to (656, 362)
Screenshot: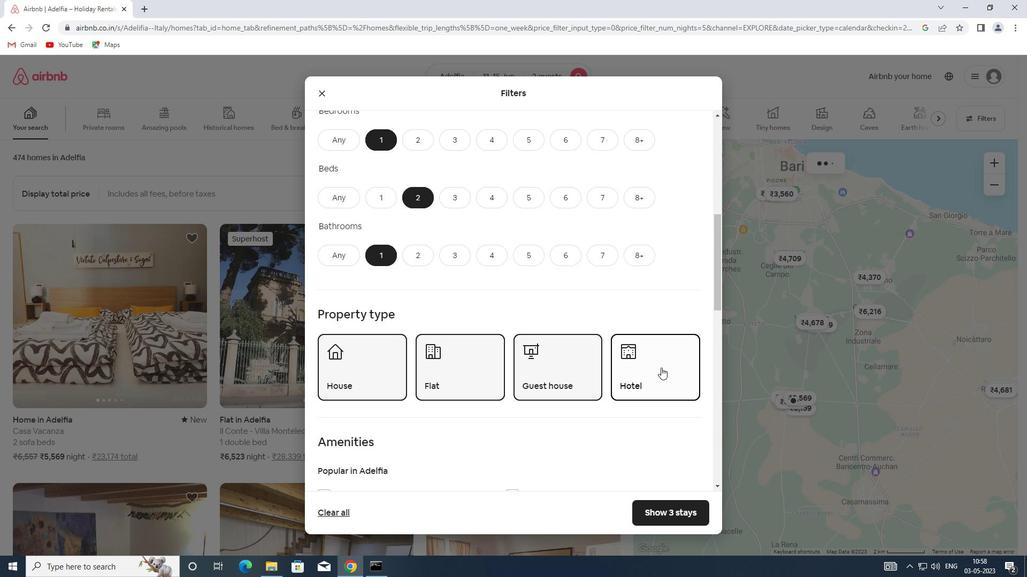 
Action: Mouse scrolled (656, 361) with delta (0, 0)
Screenshot: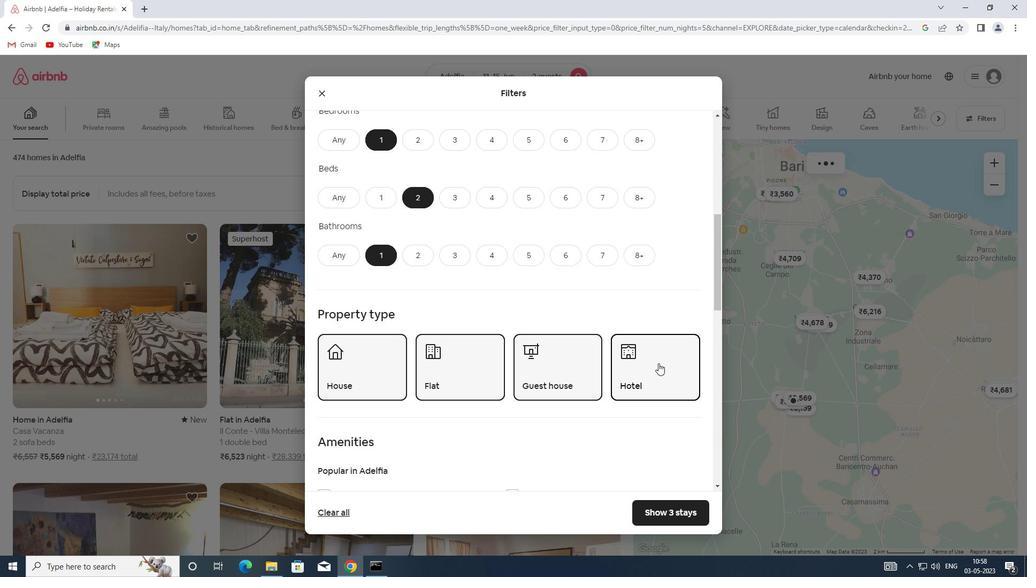 
Action: Mouse scrolled (656, 361) with delta (0, 0)
Screenshot: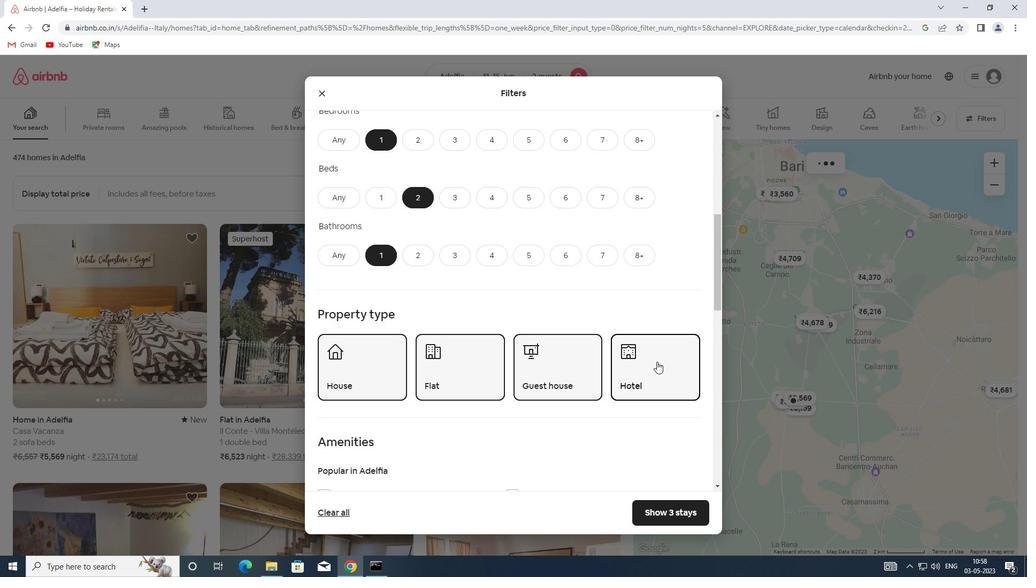 
Action: Mouse scrolled (656, 361) with delta (0, 0)
Screenshot: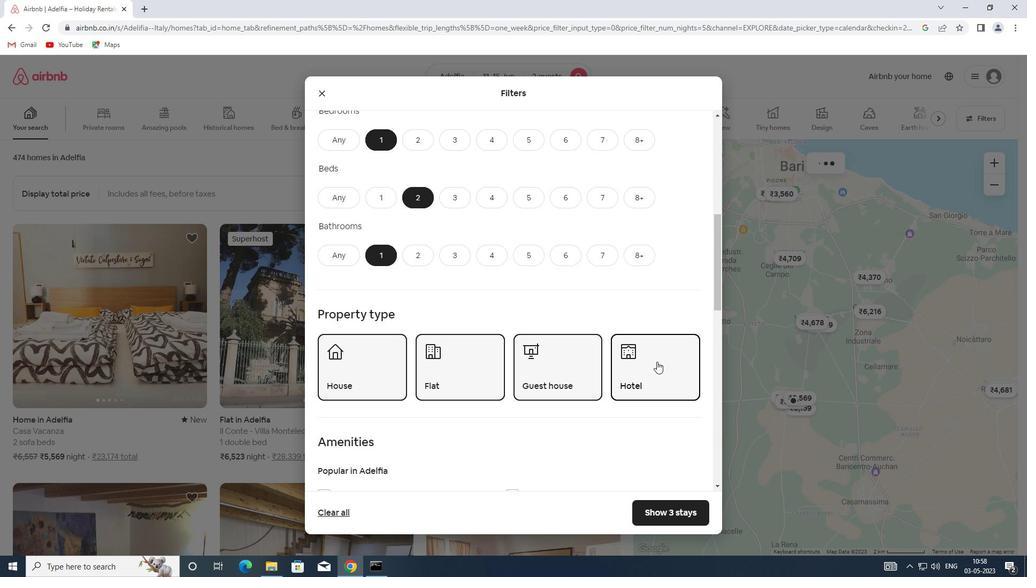 
Action: Mouse moved to (624, 341)
Screenshot: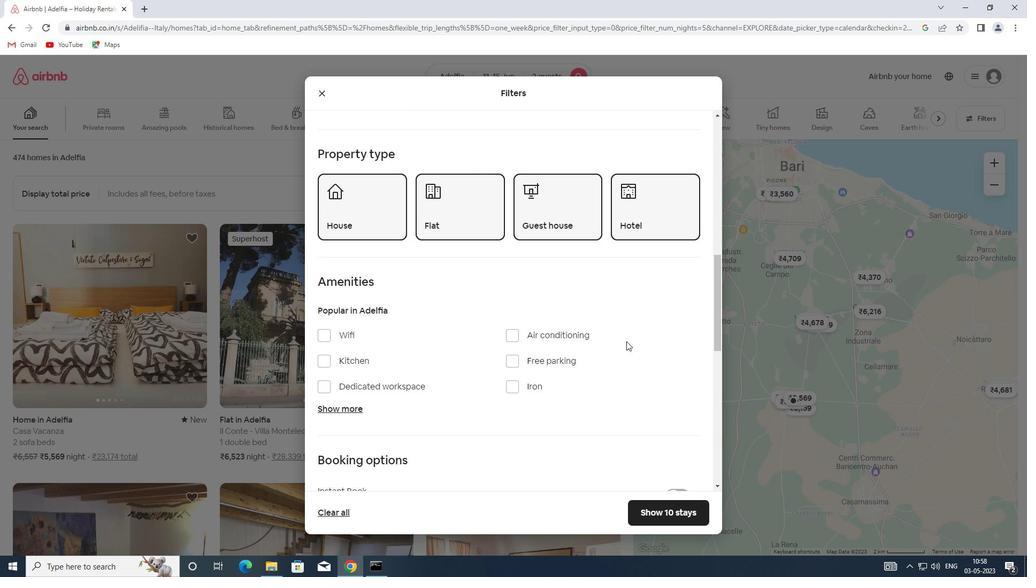 
Action: Mouse scrolled (624, 341) with delta (0, 0)
Screenshot: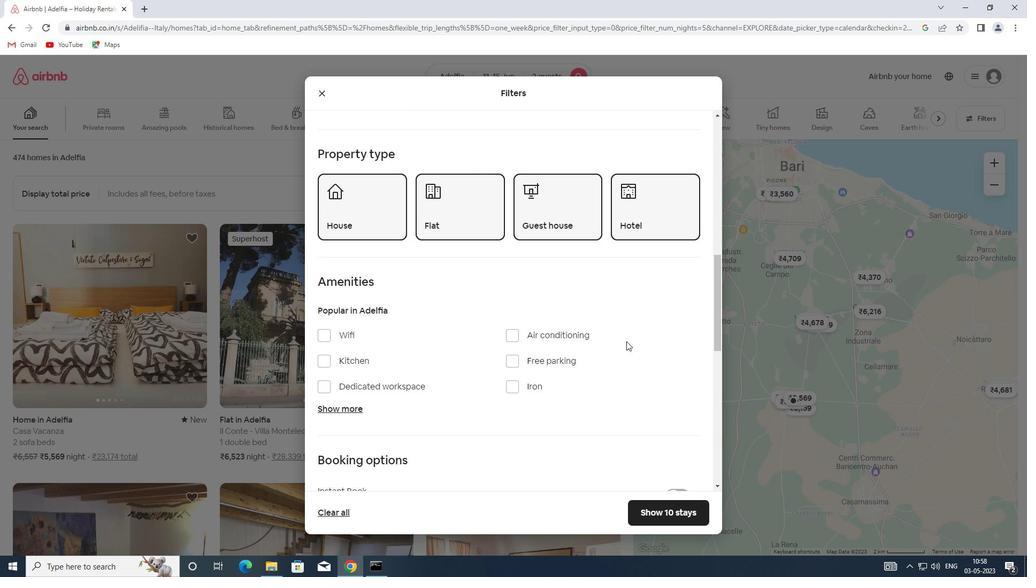 
Action: Mouse scrolled (624, 341) with delta (0, 0)
Screenshot: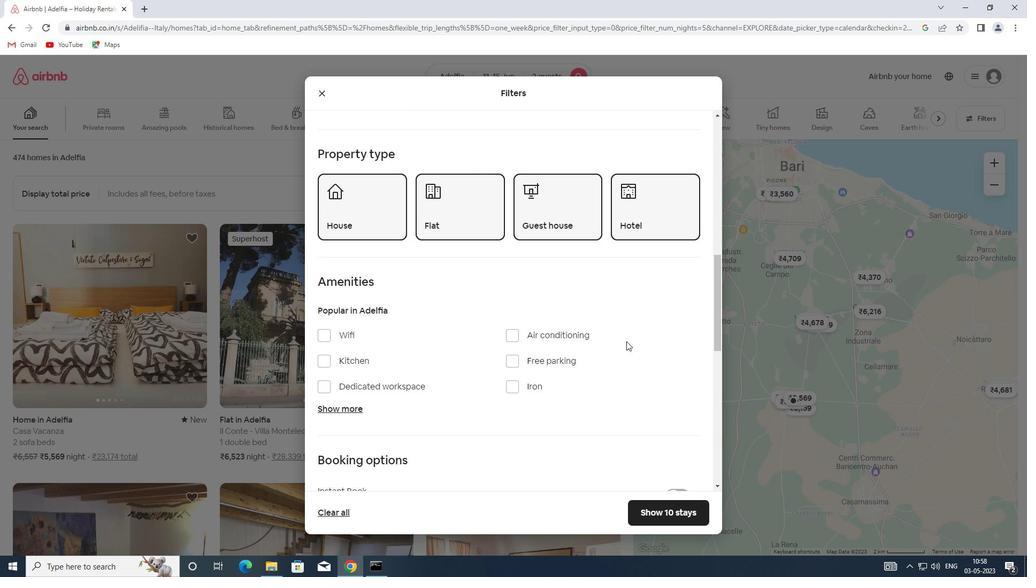 
Action: Mouse scrolled (624, 341) with delta (0, 0)
Screenshot: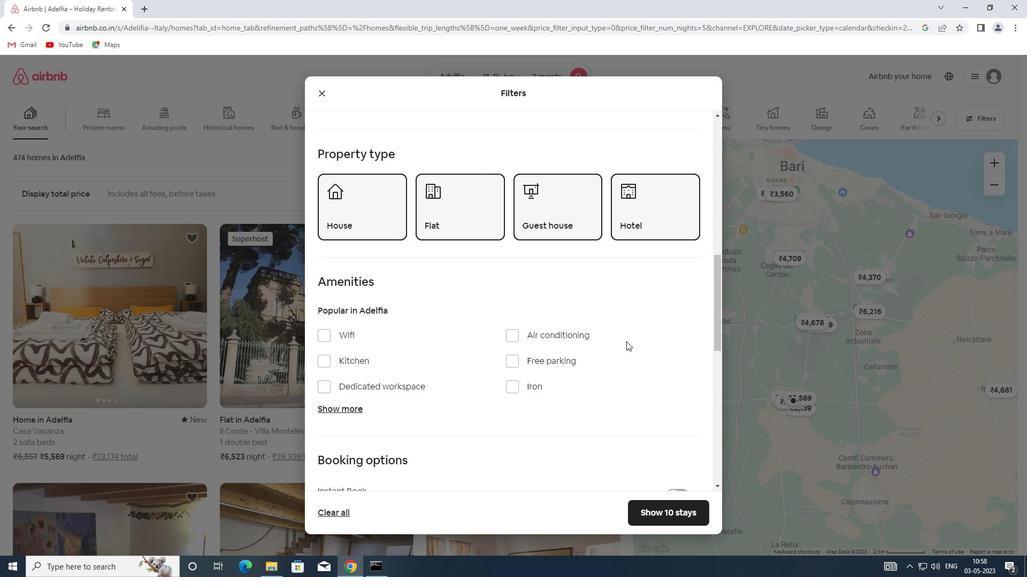 
Action: Mouse moved to (345, 170)
Screenshot: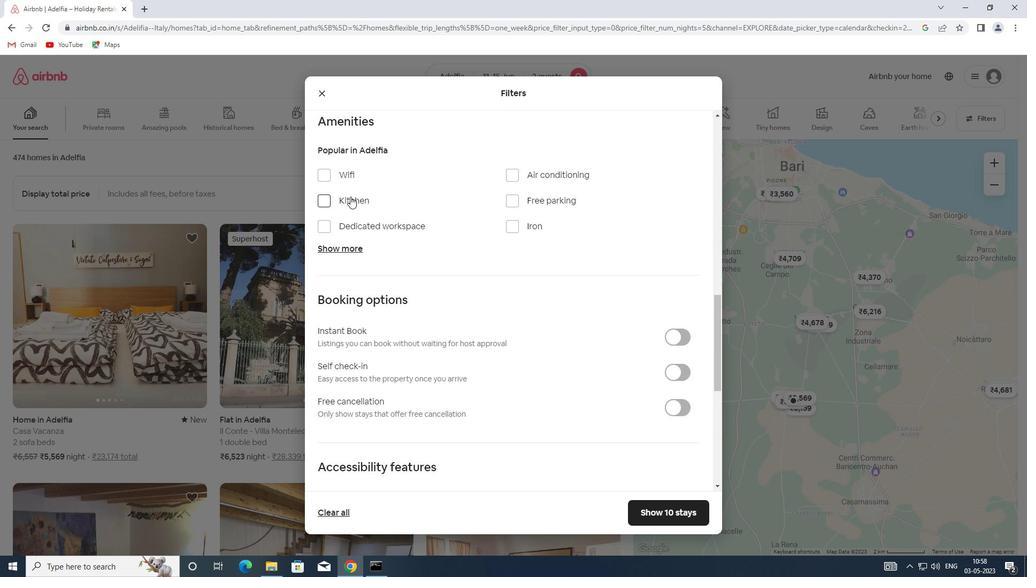 
Action: Mouse pressed left at (345, 170)
Screenshot: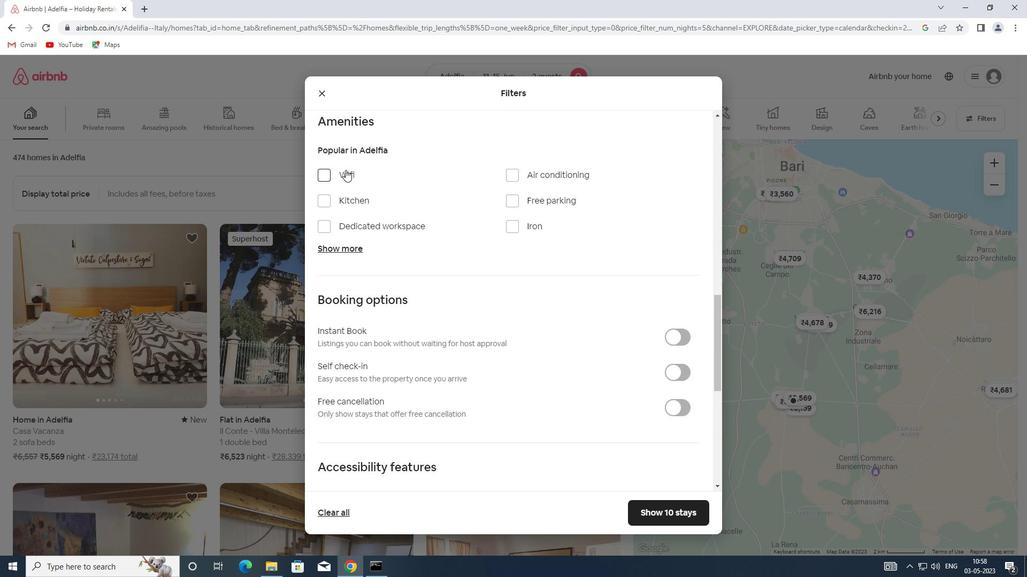
Action: Mouse moved to (342, 246)
Screenshot: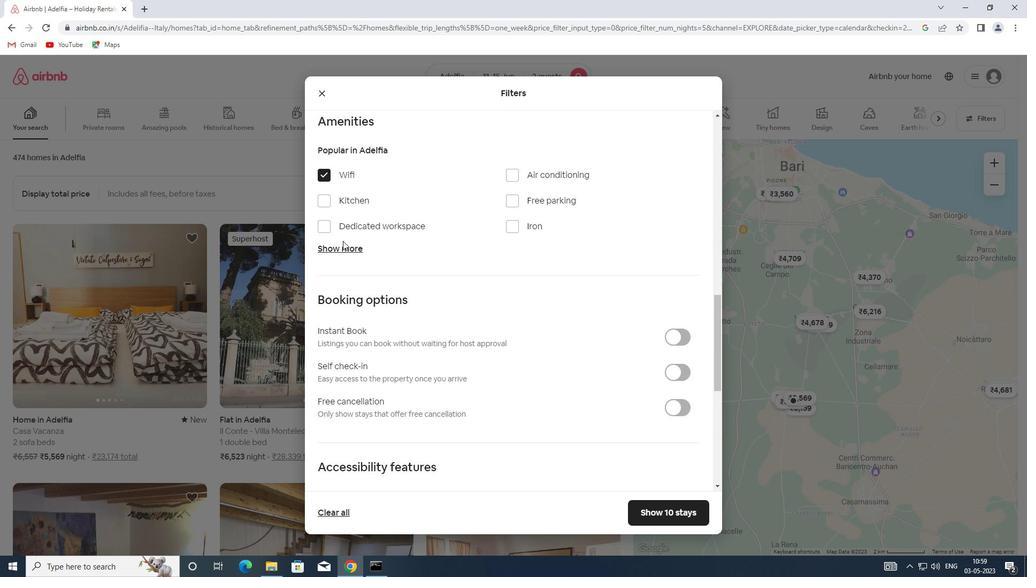 
Action: Mouse pressed left at (342, 246)
Screenshot: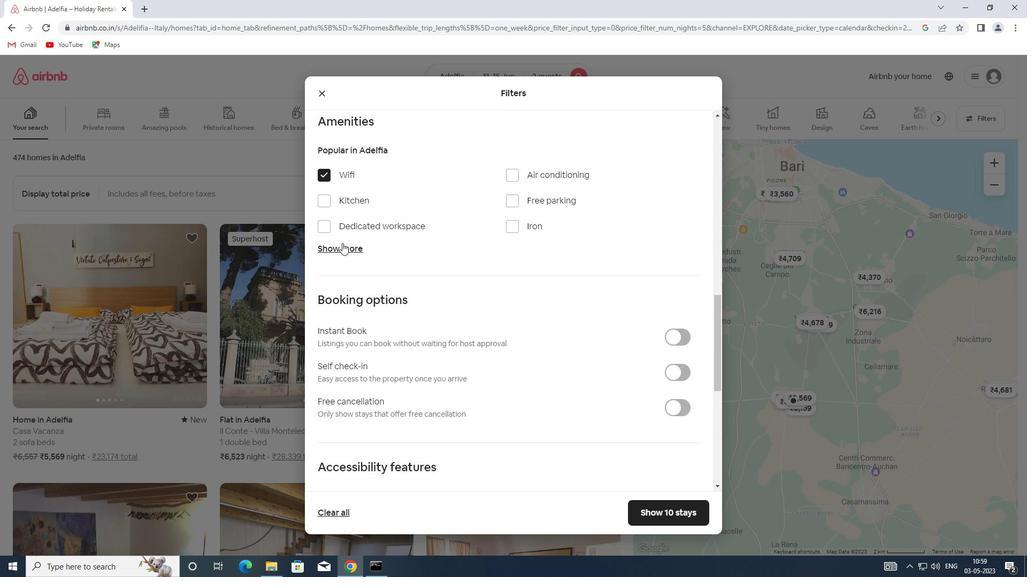 
Action: Mouse moved to (377, 304)
Screenshot: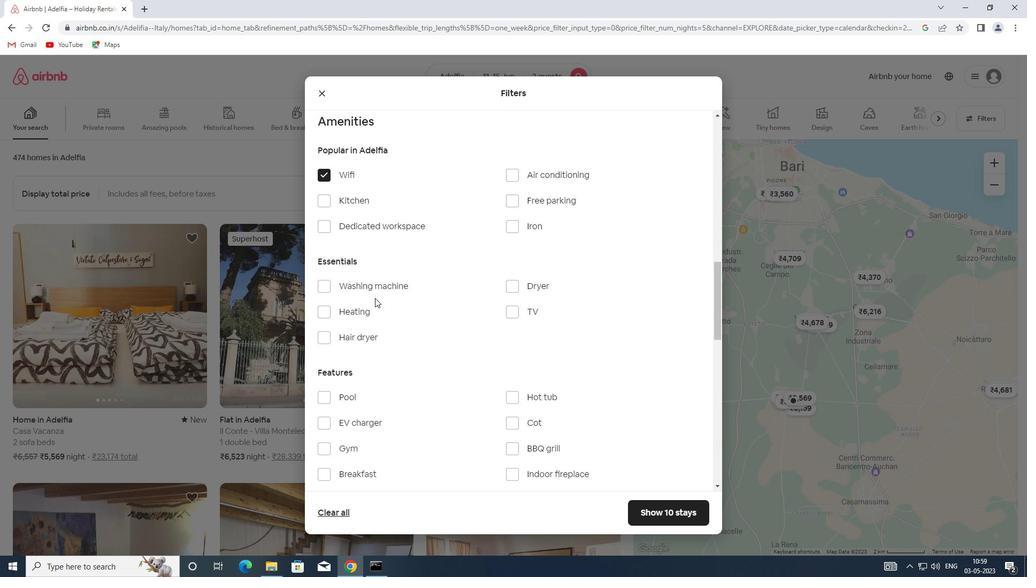 
Action: Mouse scrolled (377, 304) with delta (0, 0)
Screenshot: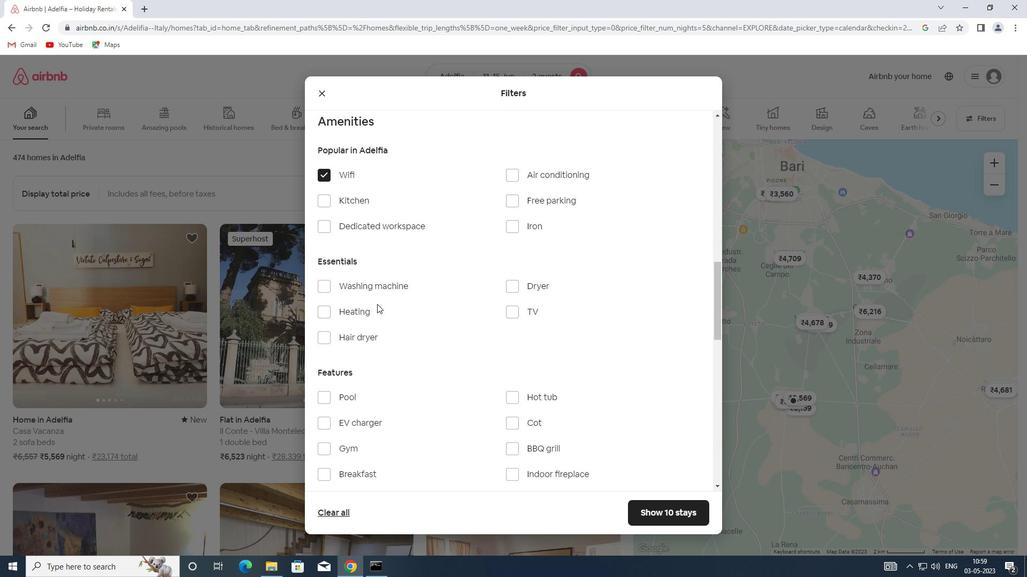 
Action: Mouse moved to (388, 227)
Screenshot: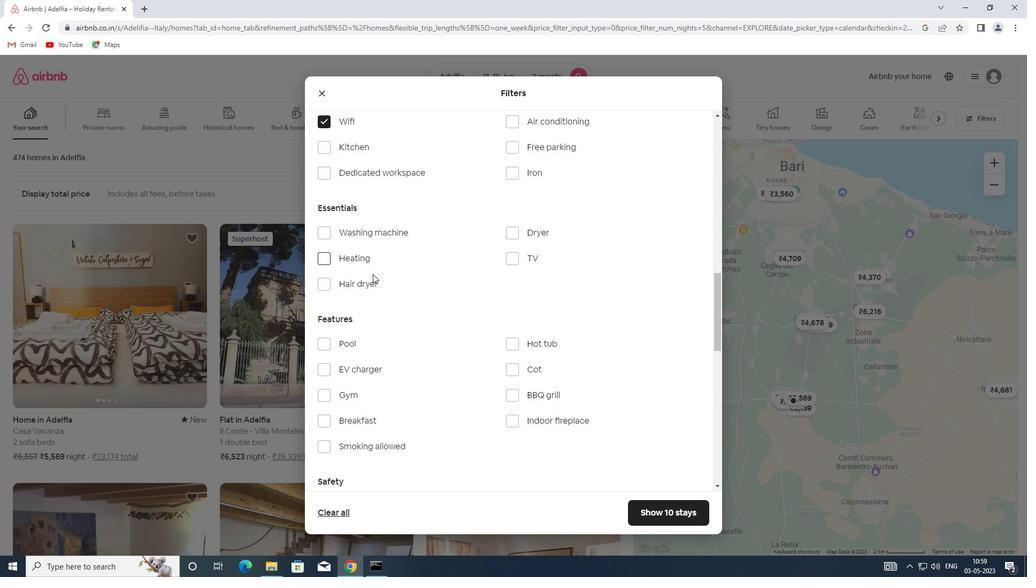 
Action: Mouse pressed left at (388, 227)
Screenshot: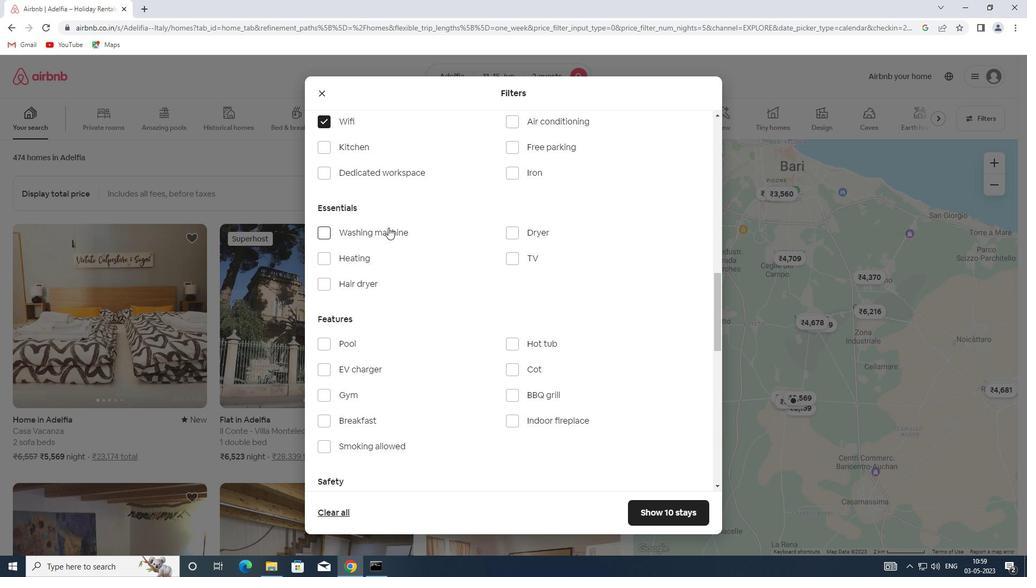
Action: Mouse moved to (416, 270)
Screenshot: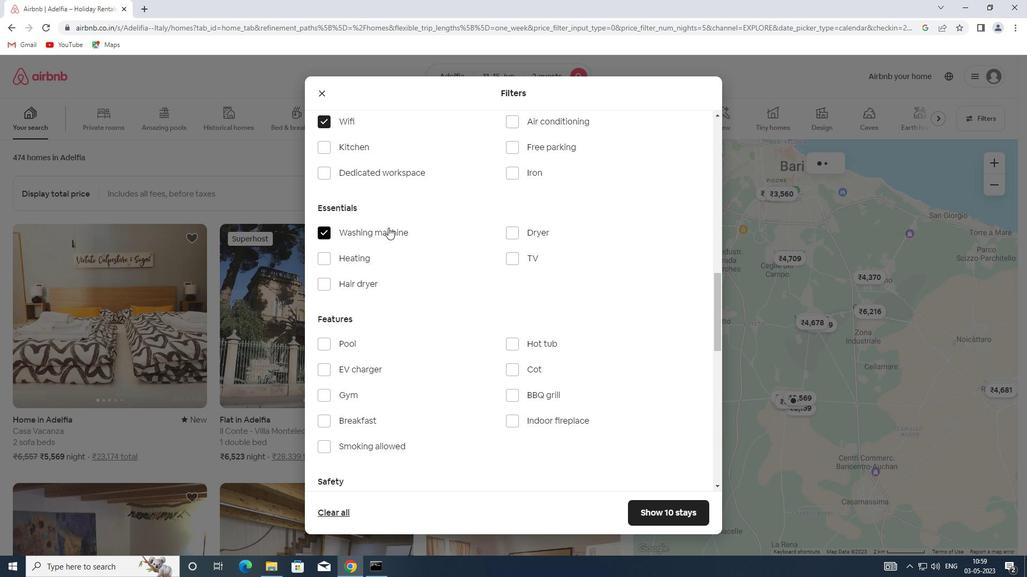 
Action: Mouse scrolled (416, 270) with delta (0, 0)
Screenshot: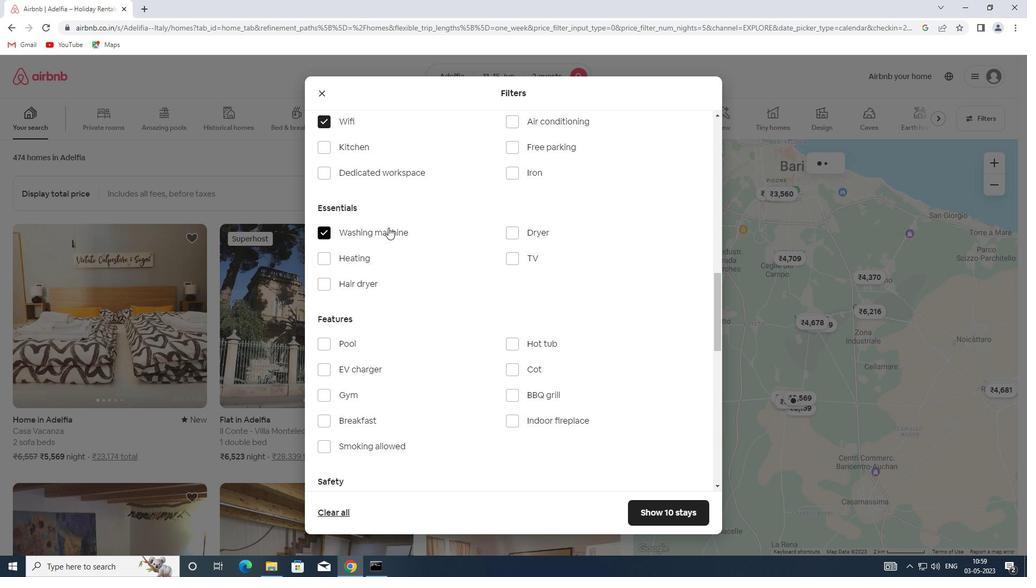 
Action: Mouse moved to (416, 270)
Screenshot: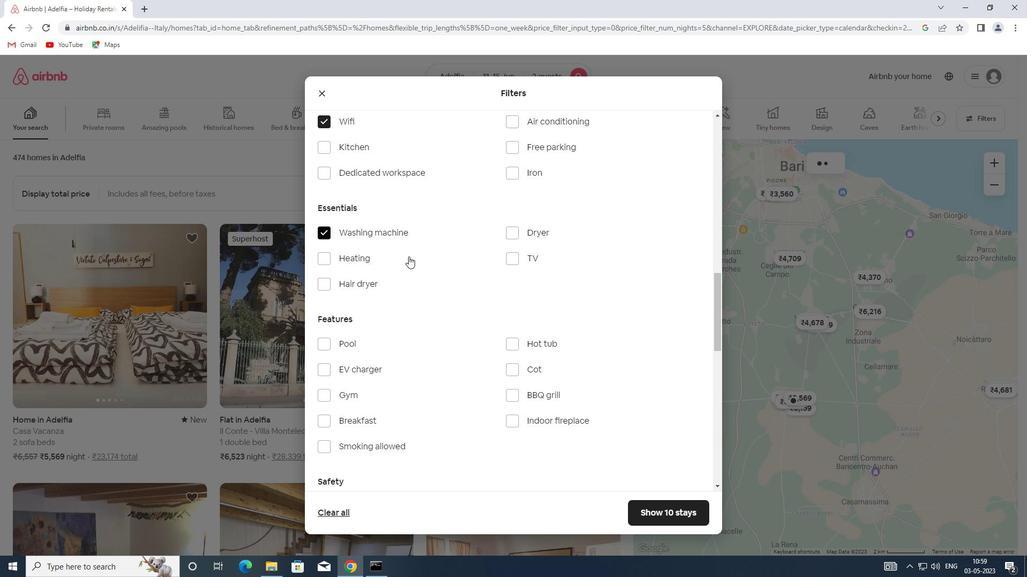 
Action: Mouse scrolled (416, 270) with delta (0, 0)
Screenshot: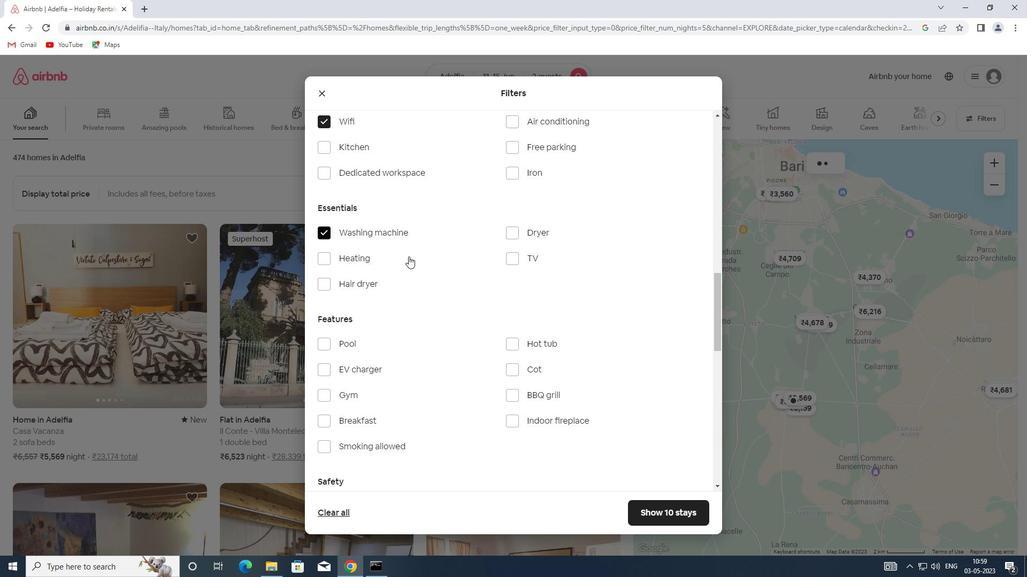 
Action: Mouse scrolled (416, 270) with delta (0, 0)
Screenshot: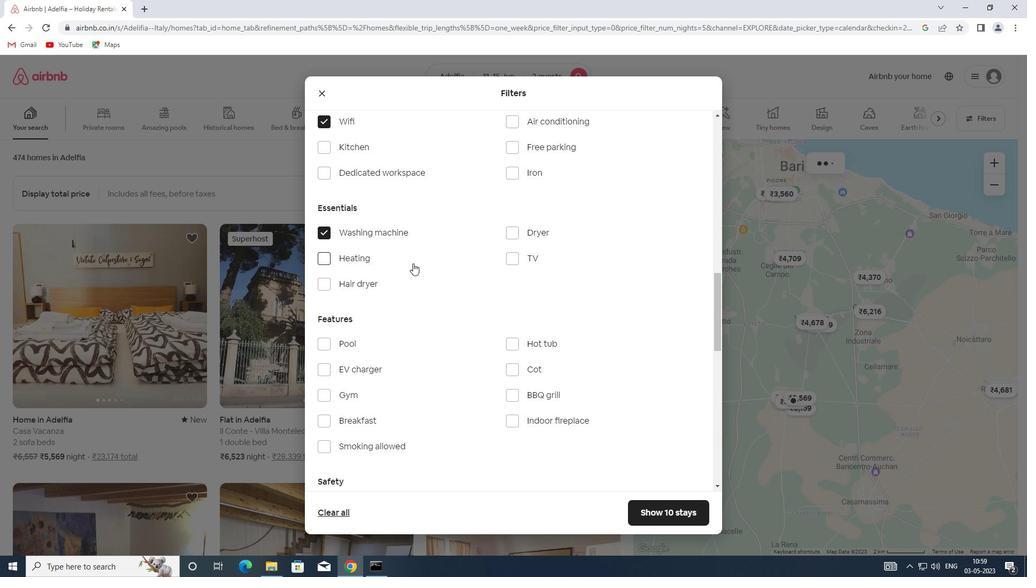 
Action: Mouse moved to (416, 271)
Screenshot: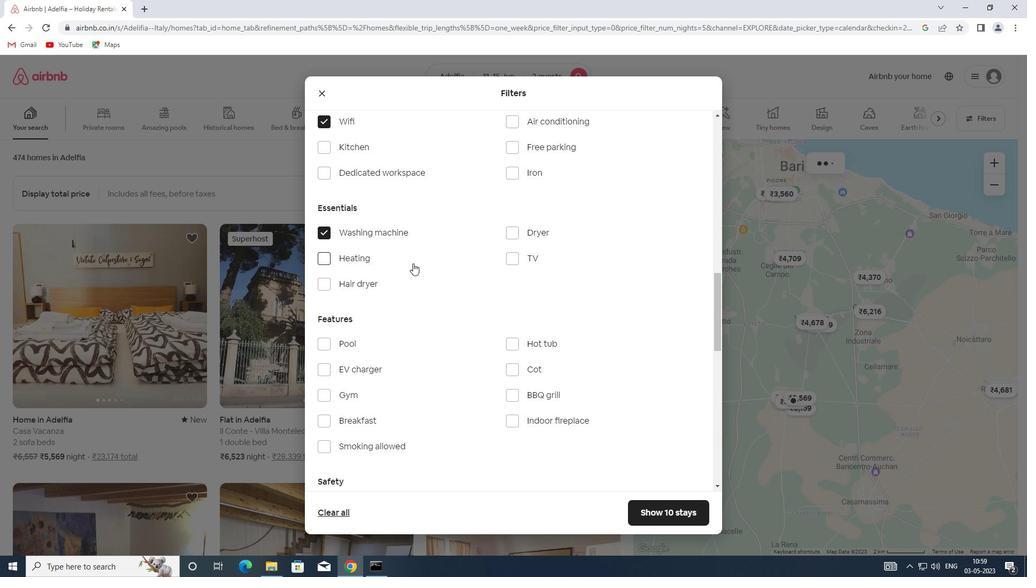 
Action: Mouse scrolled (416, 271) with delta (0, 0)
Screenshot: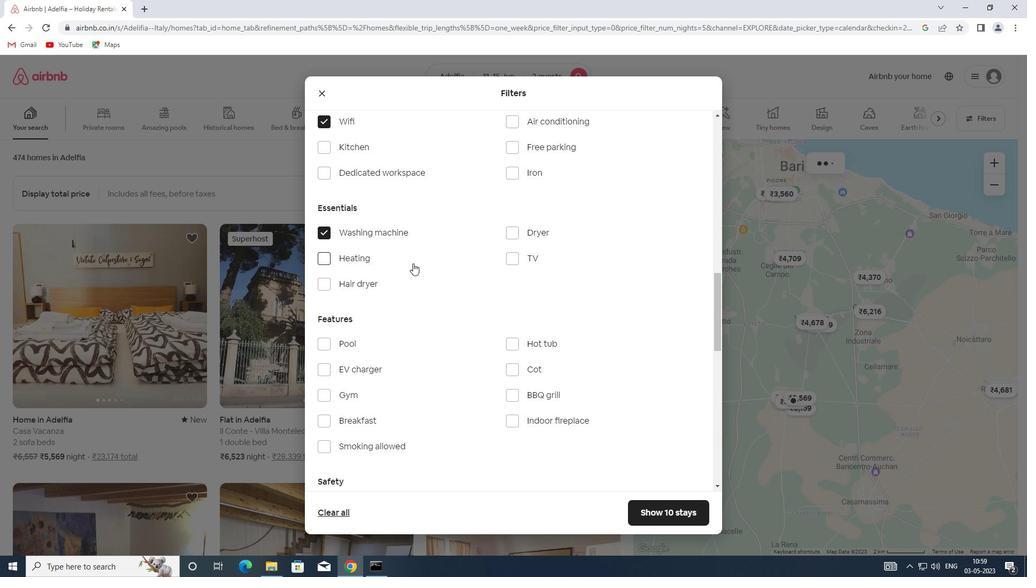 
Action: Mouse moved to (416, 273)
Screenshot: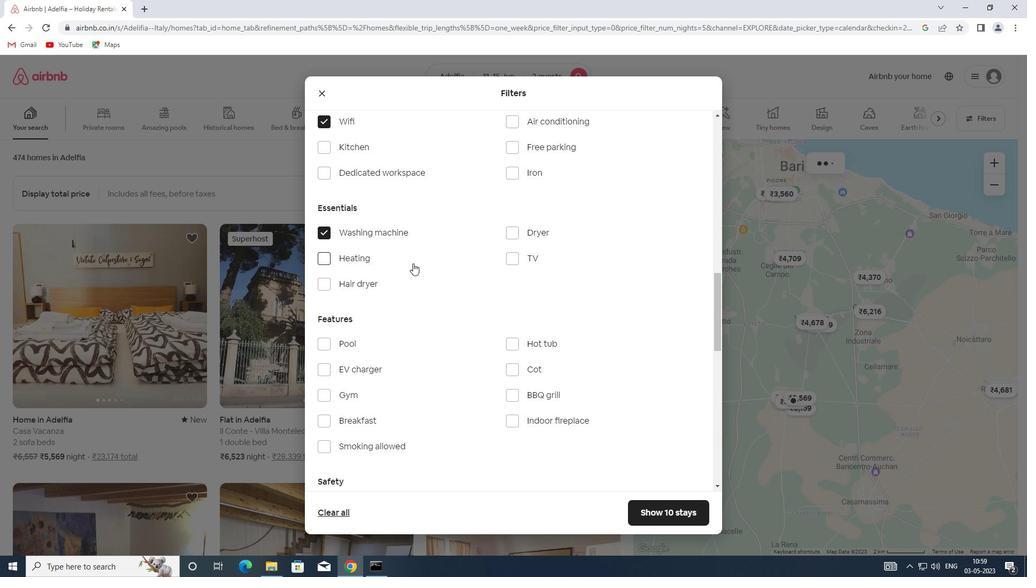 
Action: Mouse scrolled (416, 273) with delta (0, 0)
Screenshot: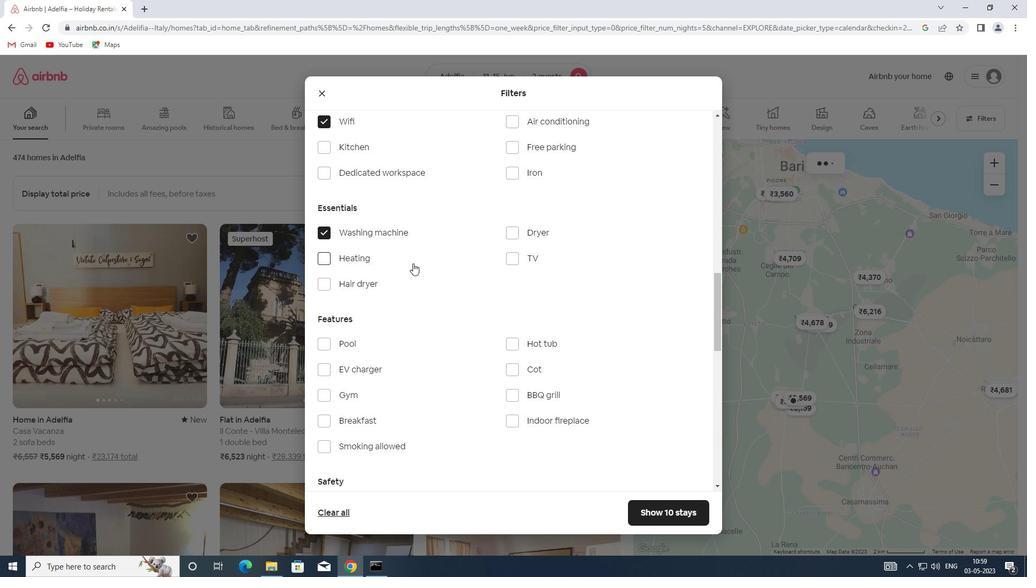 
Action: Mouse moved to (422, 290)
Screenshot: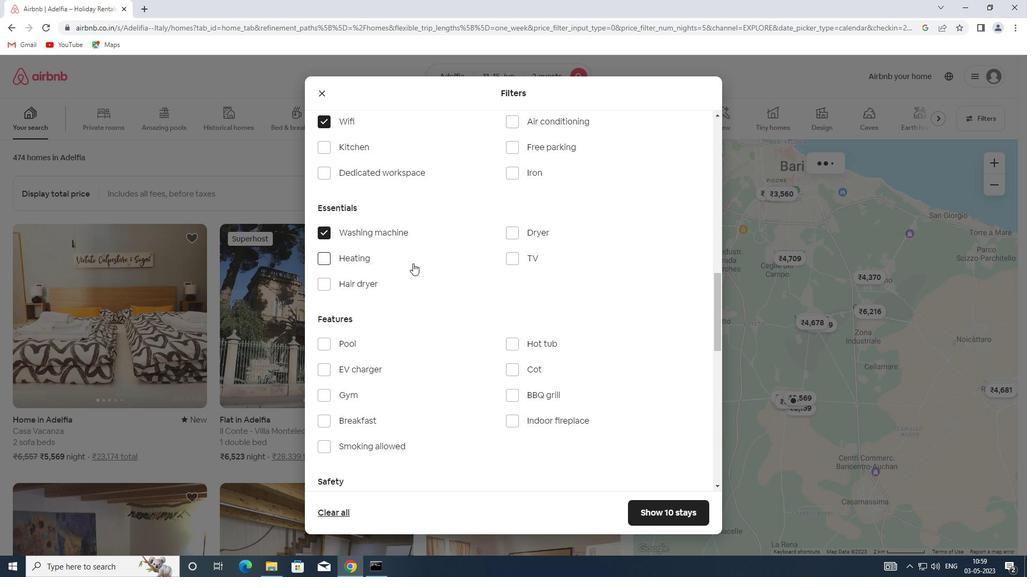 
Action: Mouse scrolled (422, 289) with delta (0, 0)
Screenshot: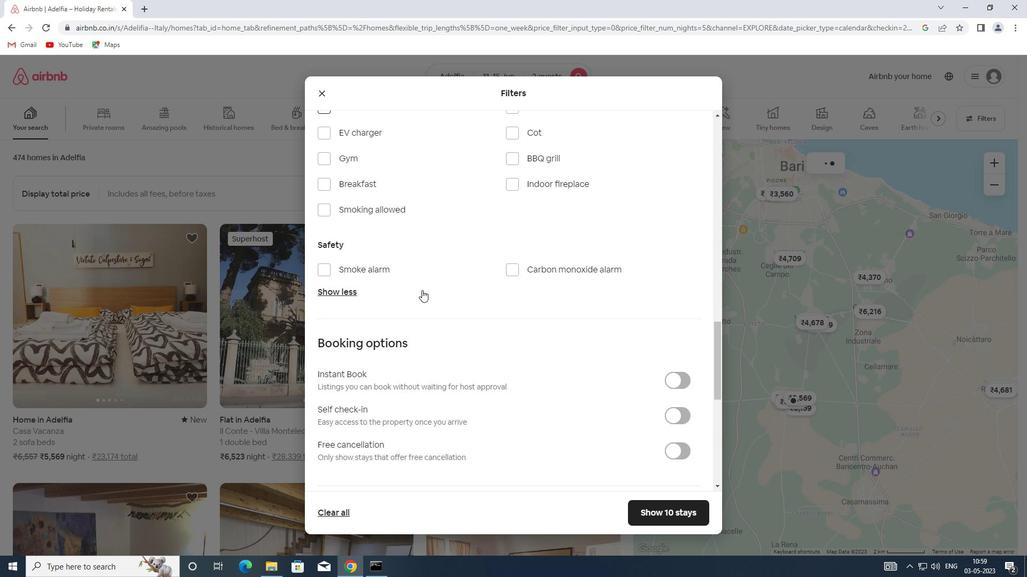 
Action: Mouse scrolled (422, 289) with delta (0, 0)
Screenshot: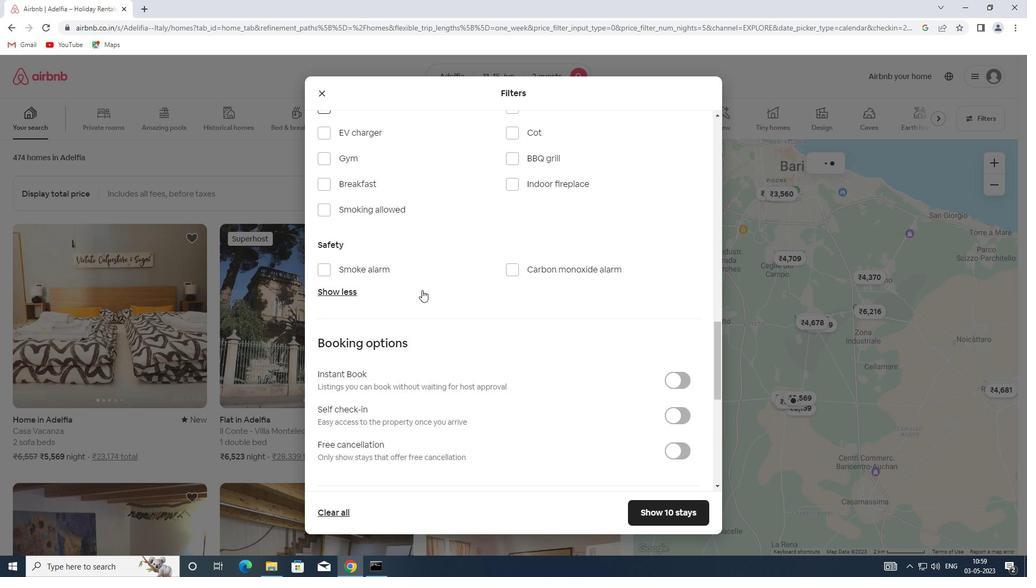 
Action: Mouse scrolled (422, 289) with delta (0, 0)
Screenshot: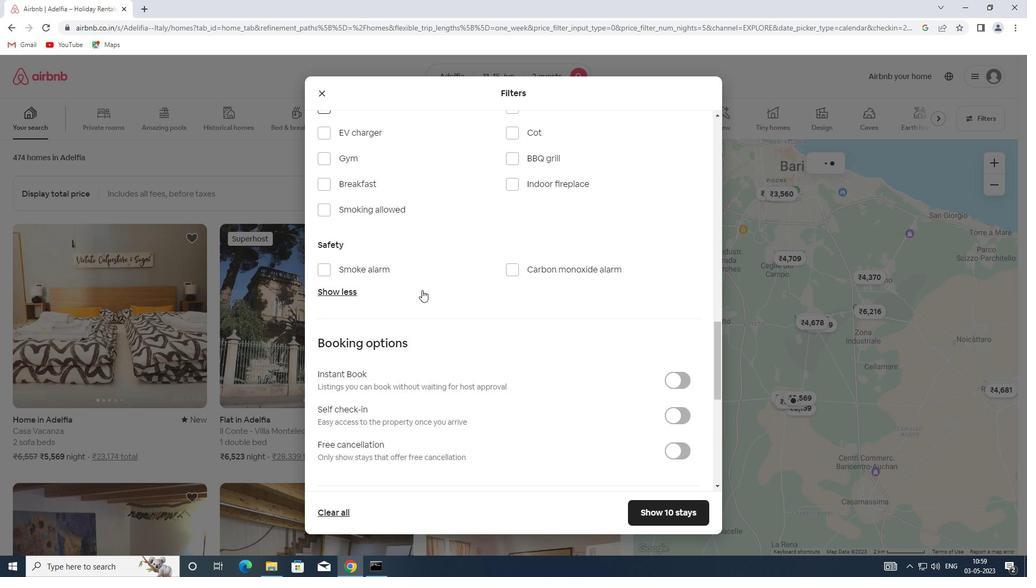 
Action: Mouse scrolled (422, 289) with delta (0, 0)
Screenshot: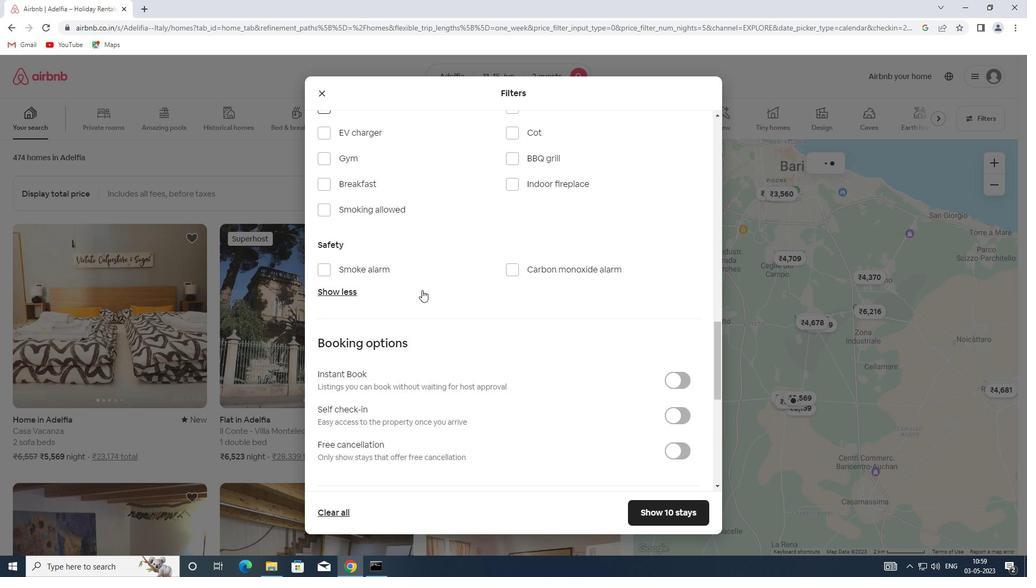 
Action: Mouse moved to (676, 169)
Screenshot: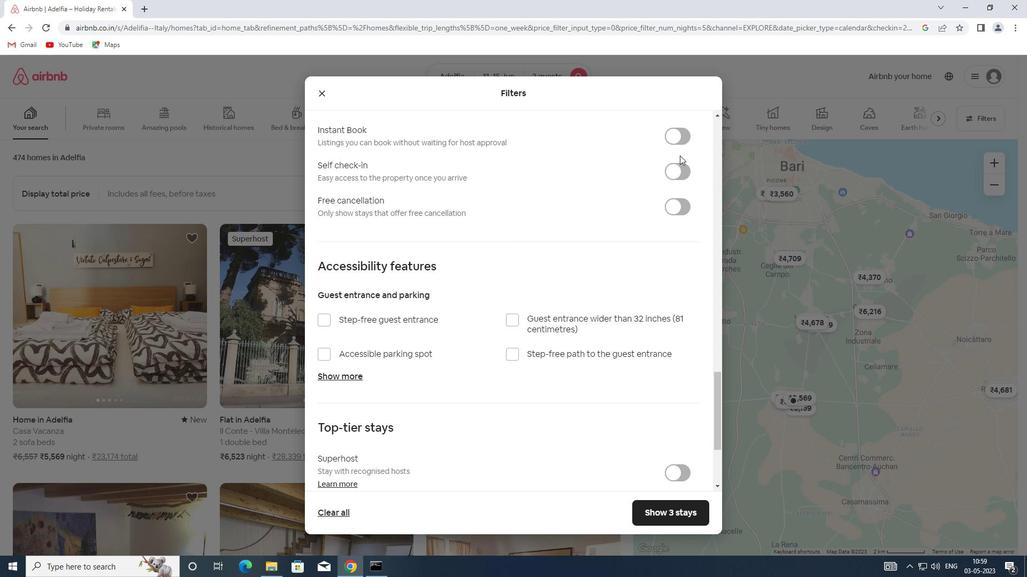 
Action: Mouse pressed left at (676, 169)
Screenshot: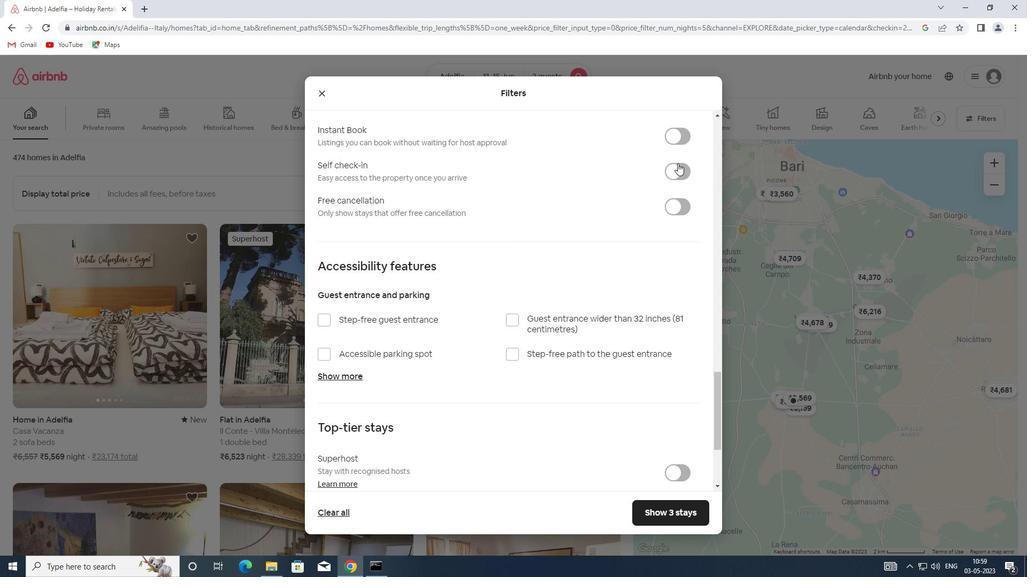 
Action: Mouse moved to (578, 212)
Screenshot: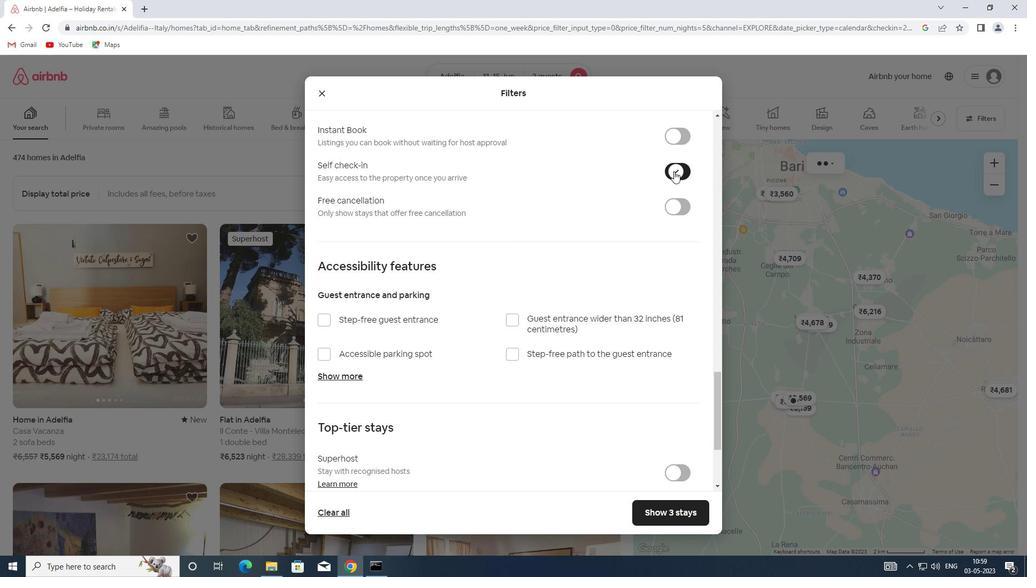 
Action: Mouse scrolled (578, 212) with delta (0, 0)
Screenshot: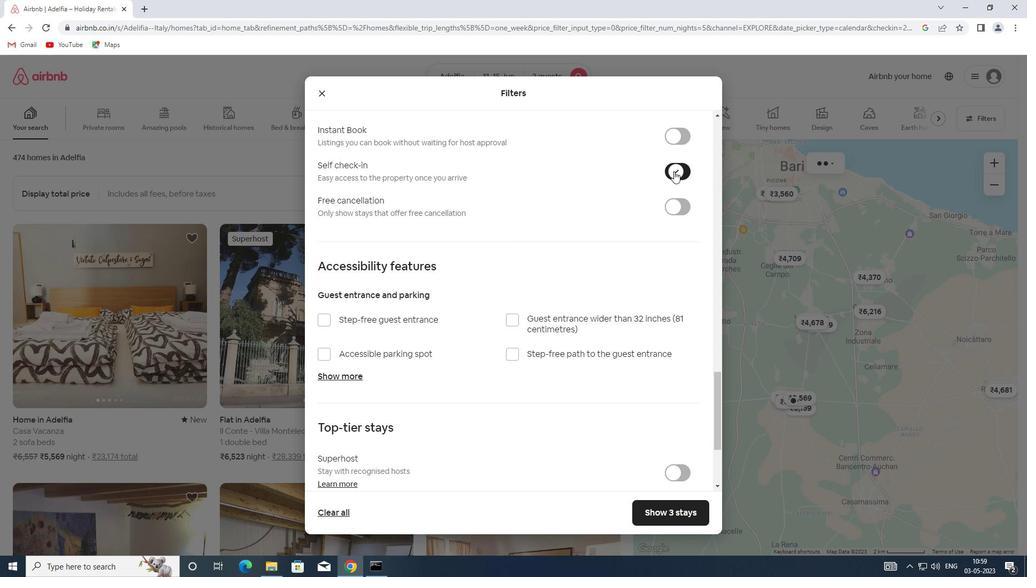 
Action: Mouse scrolled (578, 212) with delta (0, 0)
Screenshot: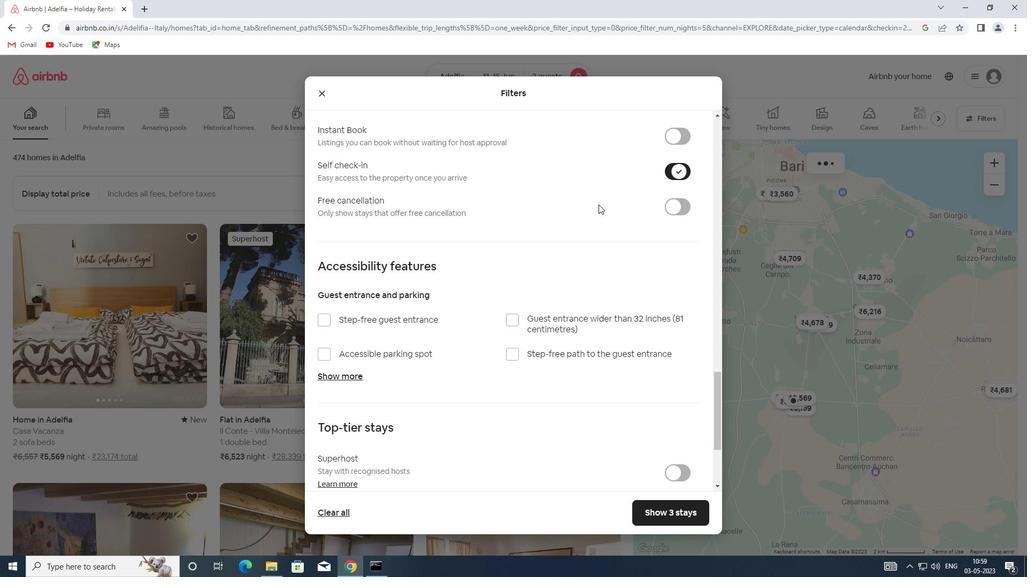 
Action: Mouse scrolled (578, 212) with delta (0, 0)
Screenshot: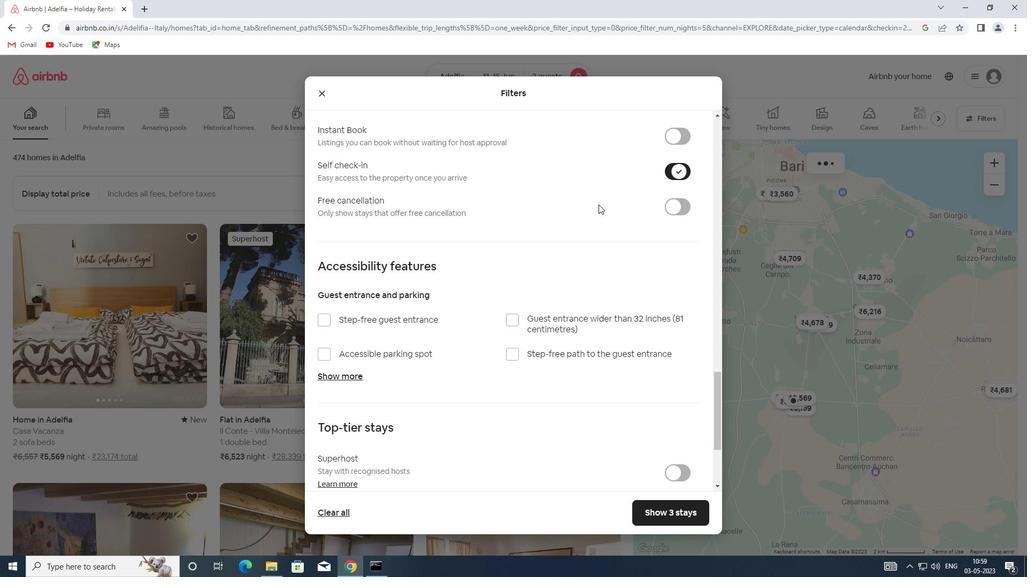 
Action: Mouse moved to (578, 213)
Screenshot: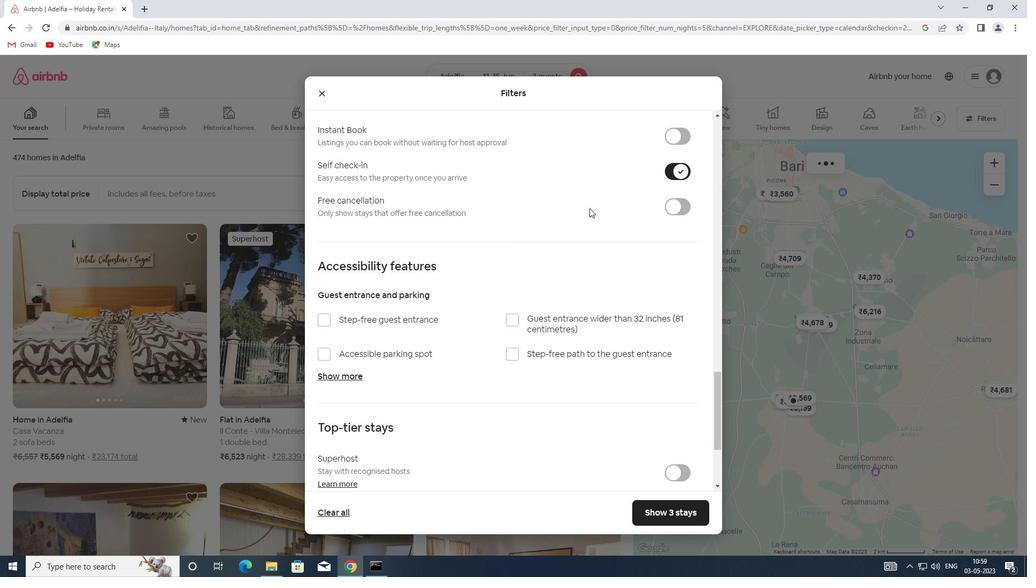 
Action: Mouse scrolled (578, 212) with delta (0, 0)
Screenshot: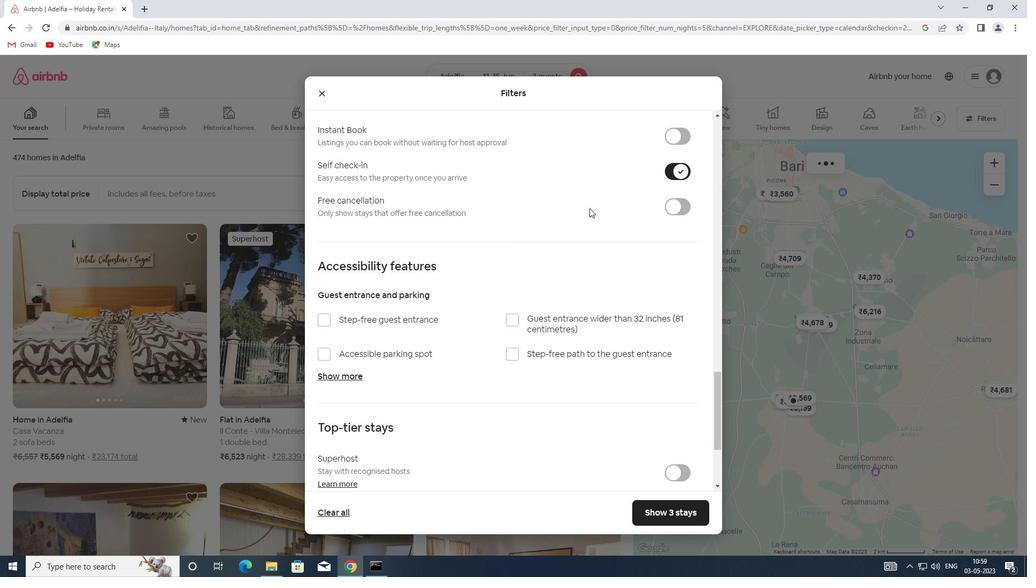 
Action: Mouse moved to (572, 223)
Screenshot: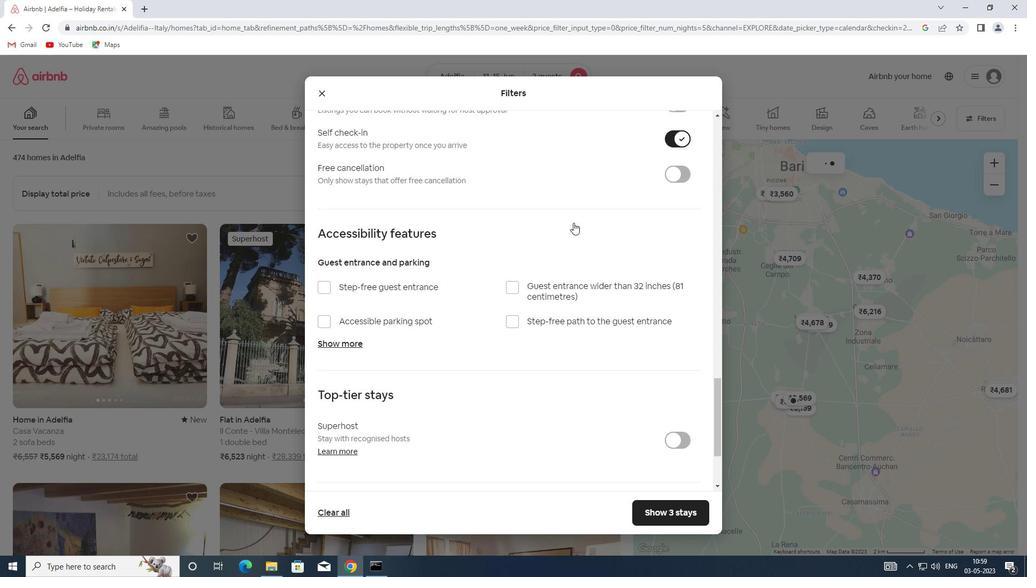
Action: Mouse scrolled (572, 223) with delta (0, 0)
Screenshot: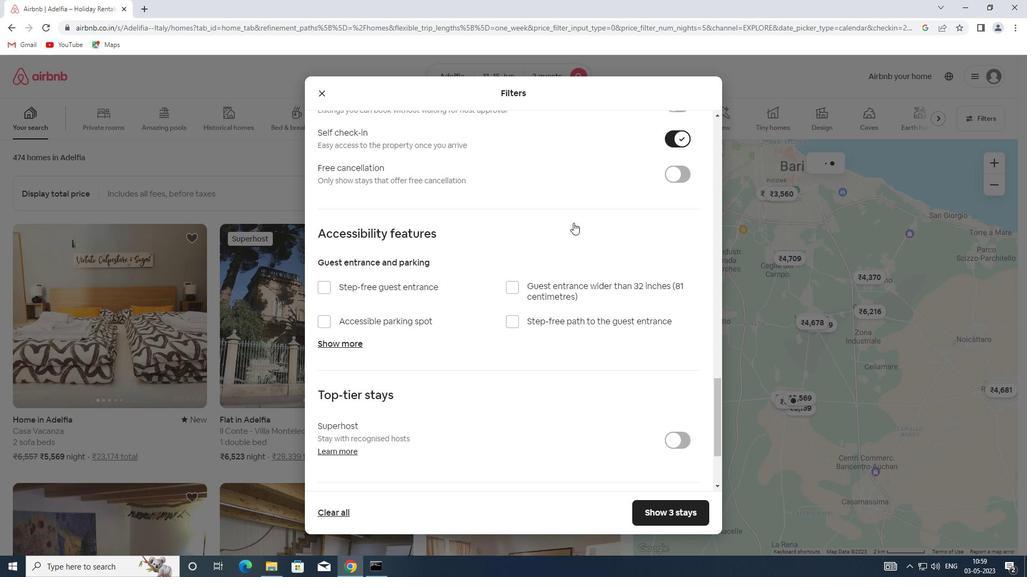 
Action: Mouse scrolled (572, 223) with delta (0, 0)
Screenshot: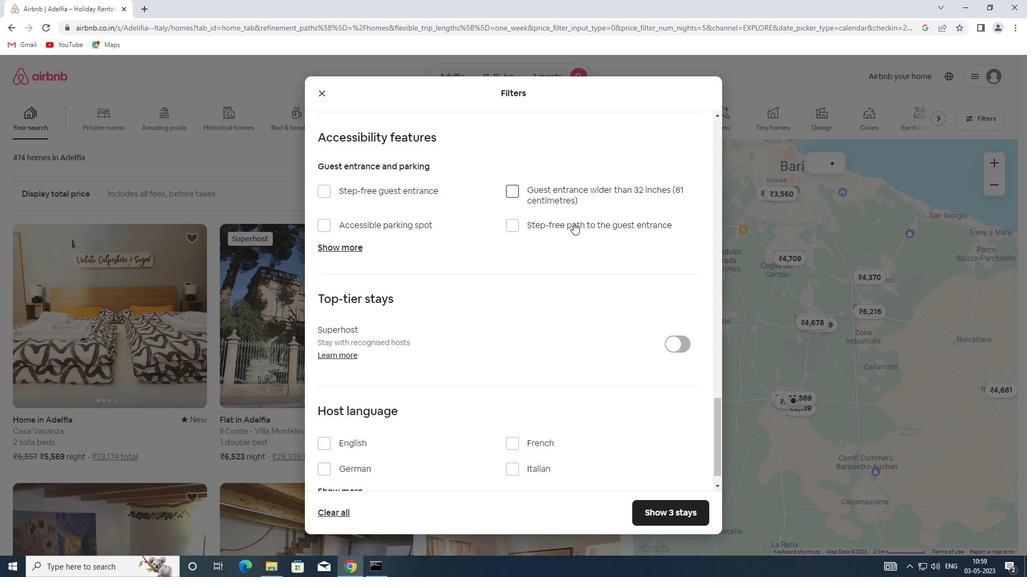 
Action: Mouse scrolled (572, 223) with delta (0, 0)
Screenshot: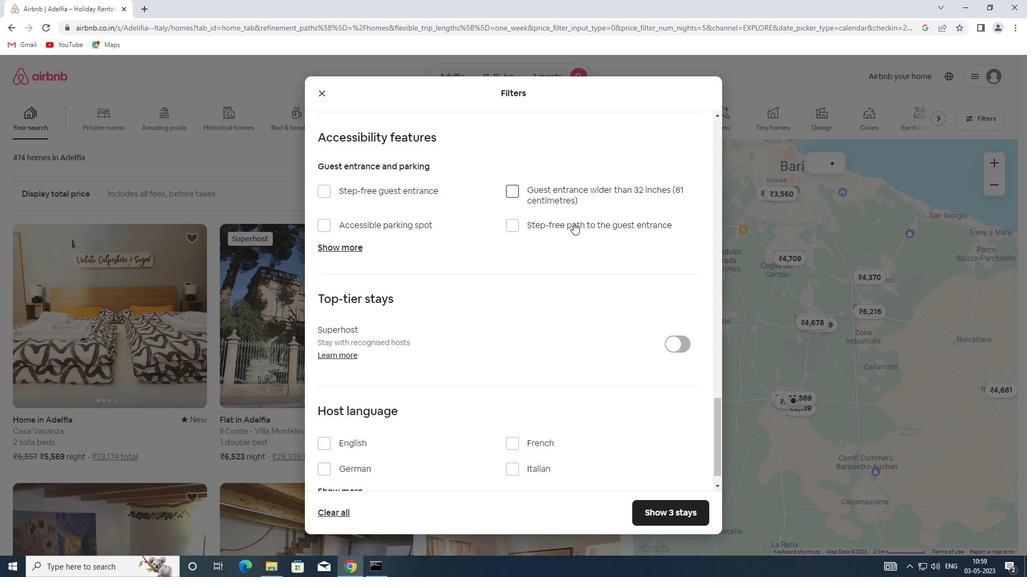 
Action: Mouse scrolled (572, 223) with delta (0, 0)
Screenshot: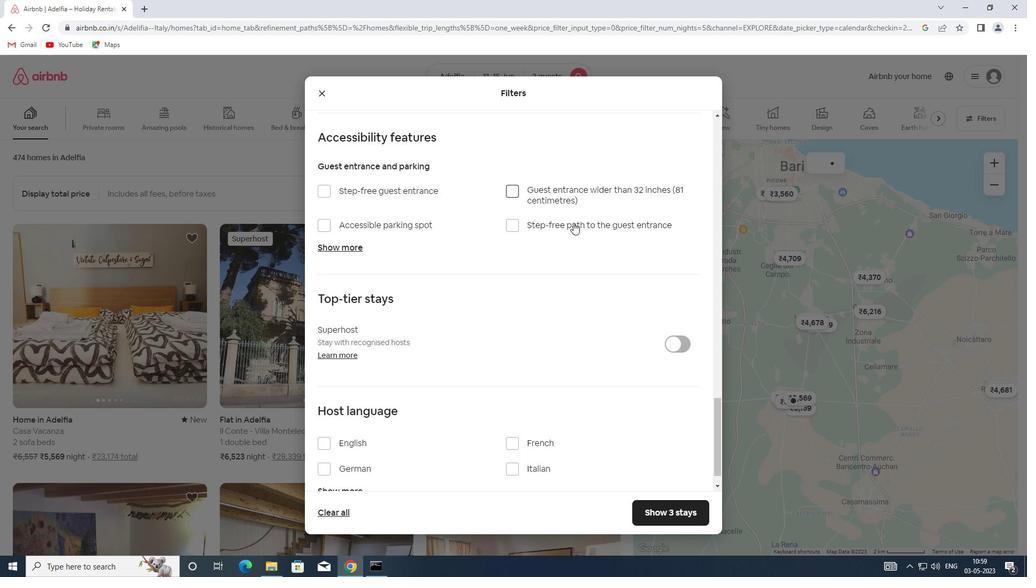 
Action: Mouse moved to (564, 239)
Screenshot: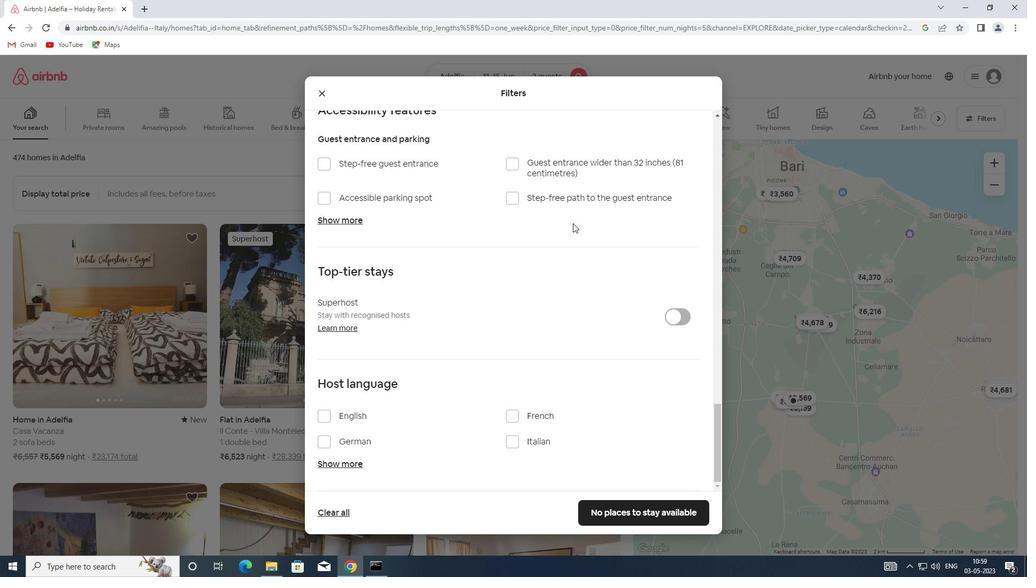 
Action: Mouse scrolled (564, 238) with delta (0, 0)
Screenshot: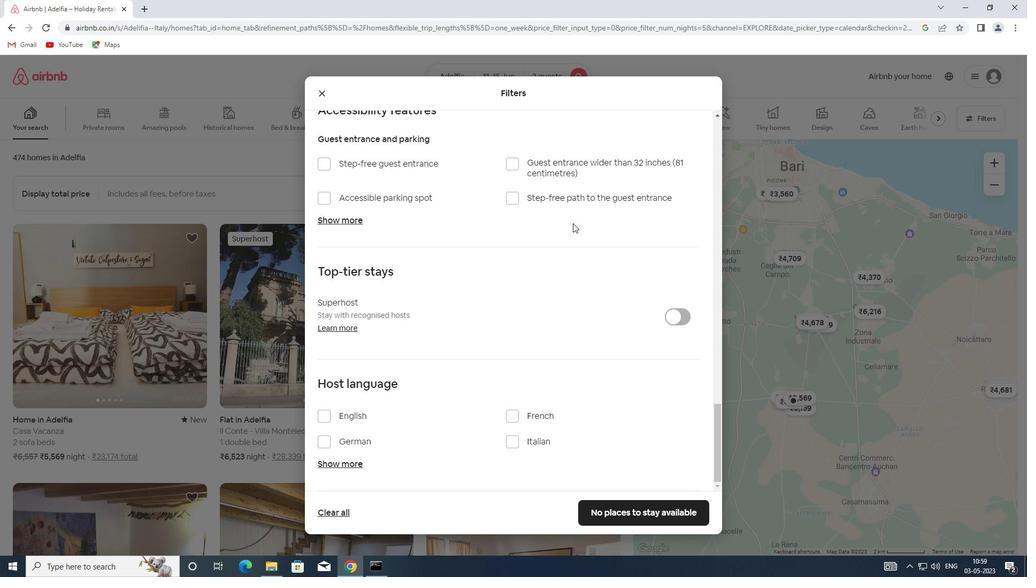 
Action: Mouse moved to (339, 416)
Screenshot: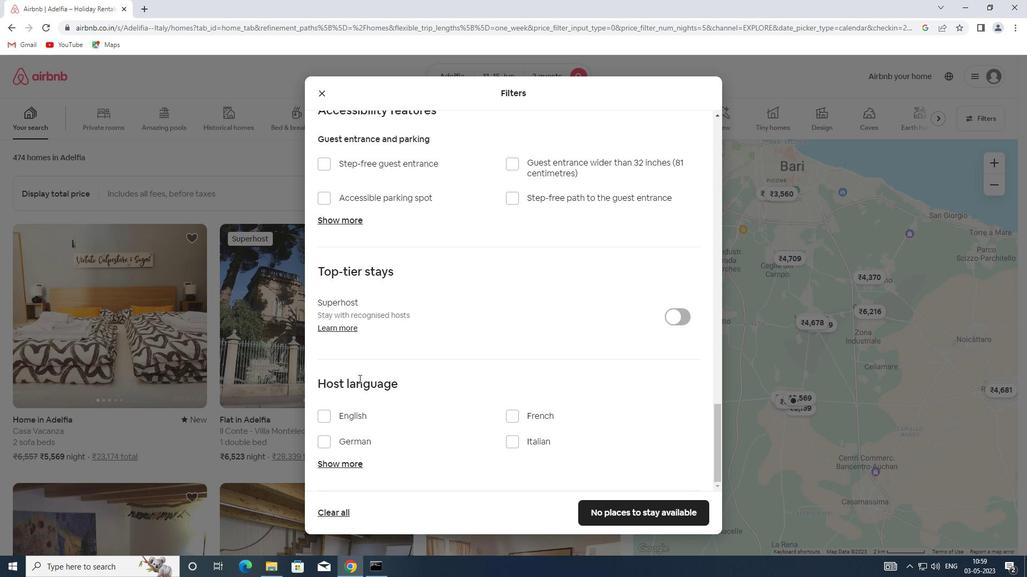 
Action: Mouse pressed left at (339, 416)
Screenshot: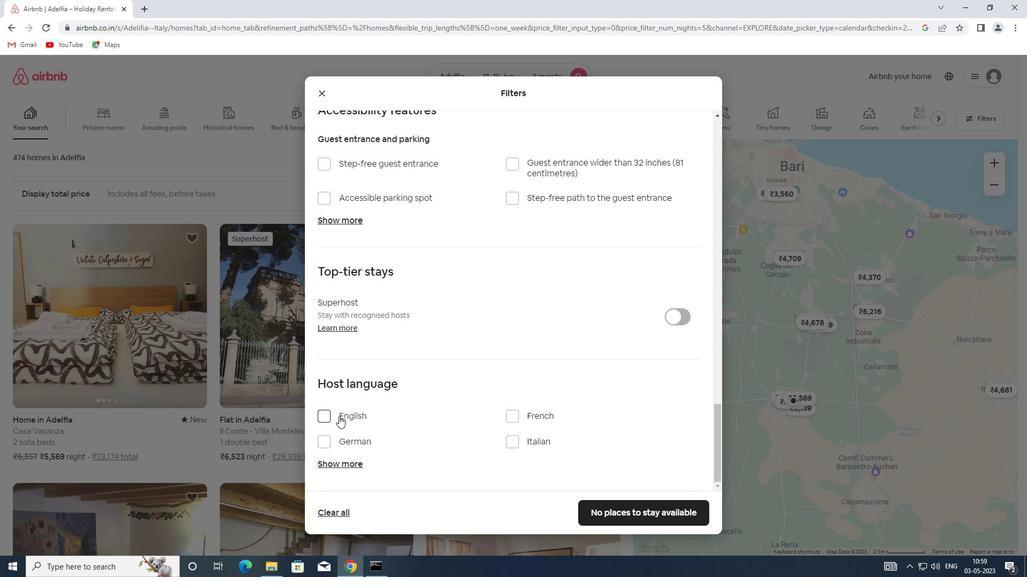 
Action: Mouse moved to (631, 518)
Screenshot: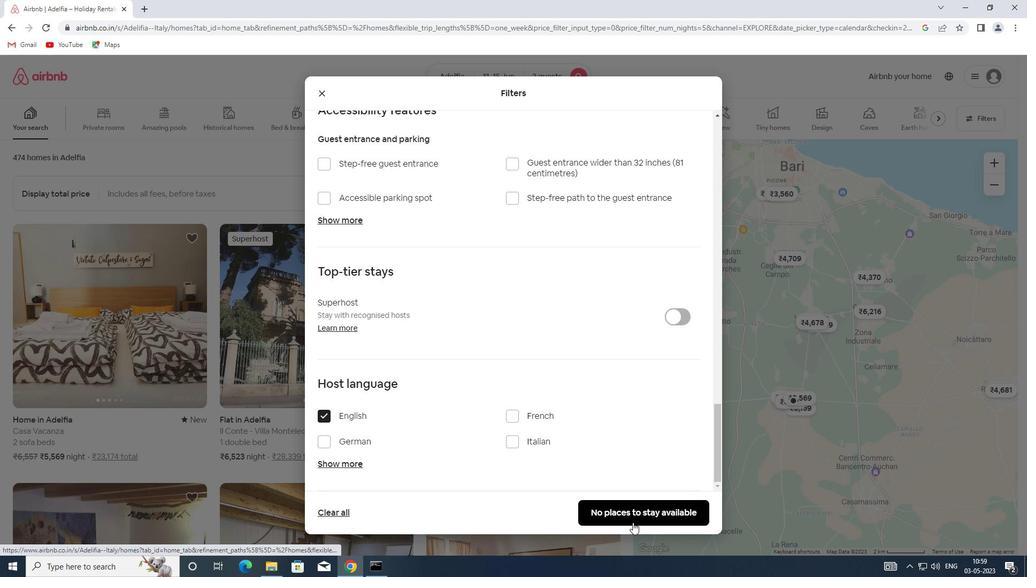 
Action: Mouse pressed left at (631, 518)
Screenshot: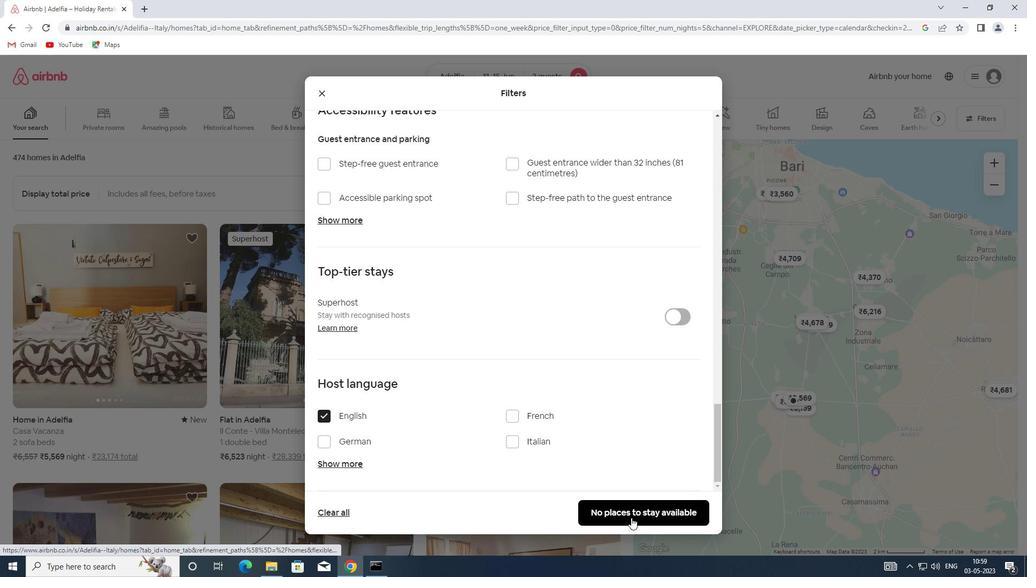 
